 Task: Check the percentage active listings of central heat in the last 5 years.
Action: Mouse moved to (986, 231)
Screenshot: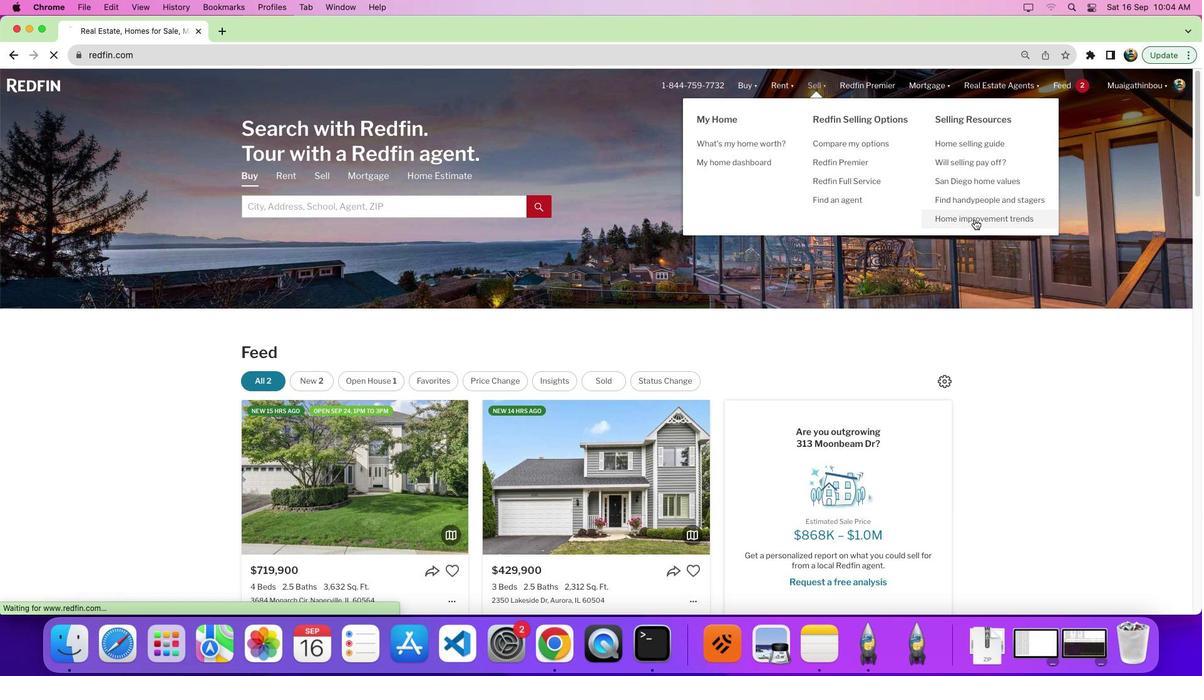 
Action: Mouse pressed left at (986, 231)
Screenshot: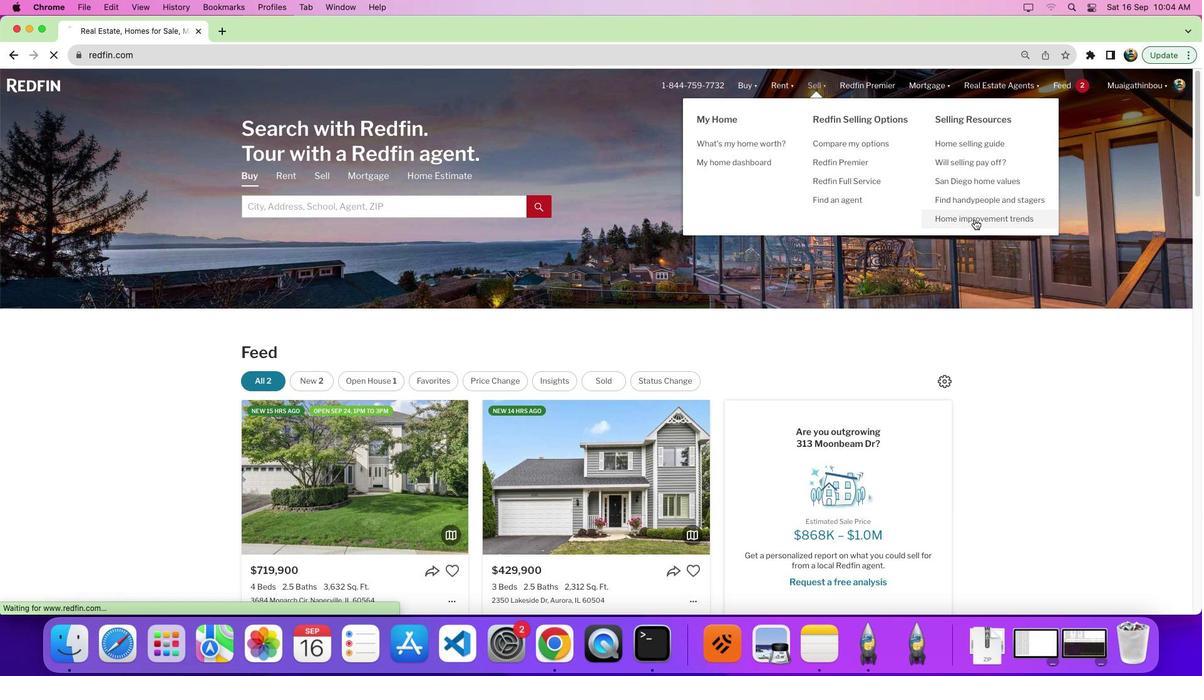 
Action: Mouse moved to (985, 230)
Screenshot: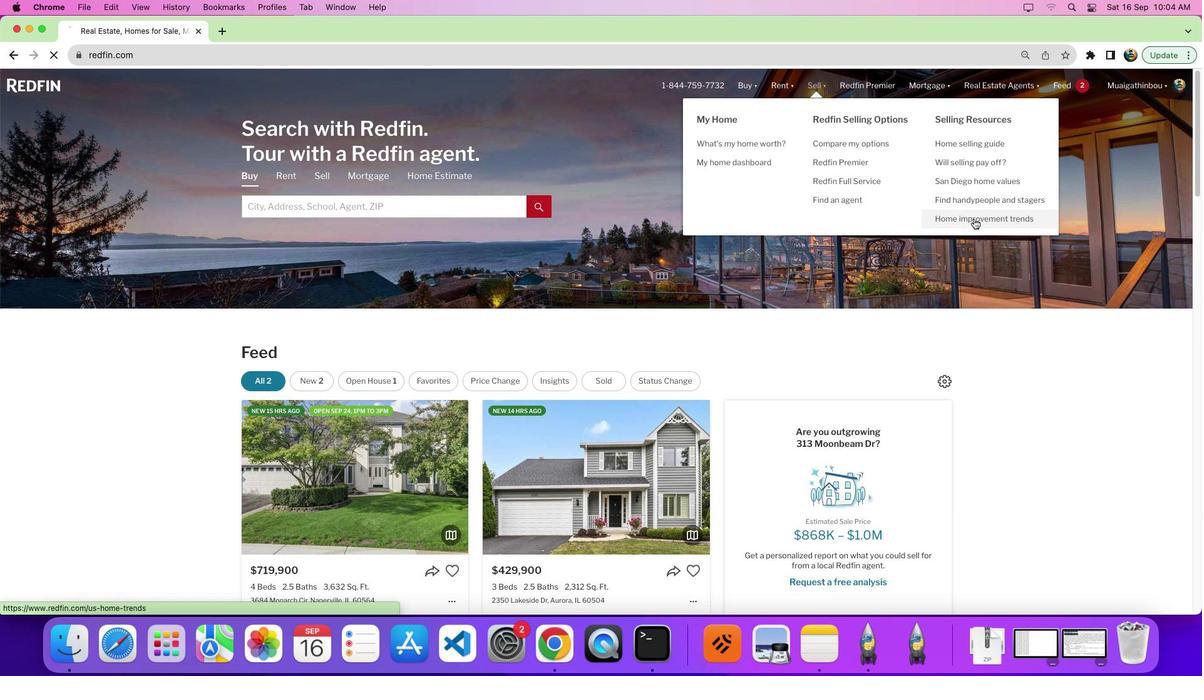
Action: Mouse pressed left at (985, 230)
Screenshot: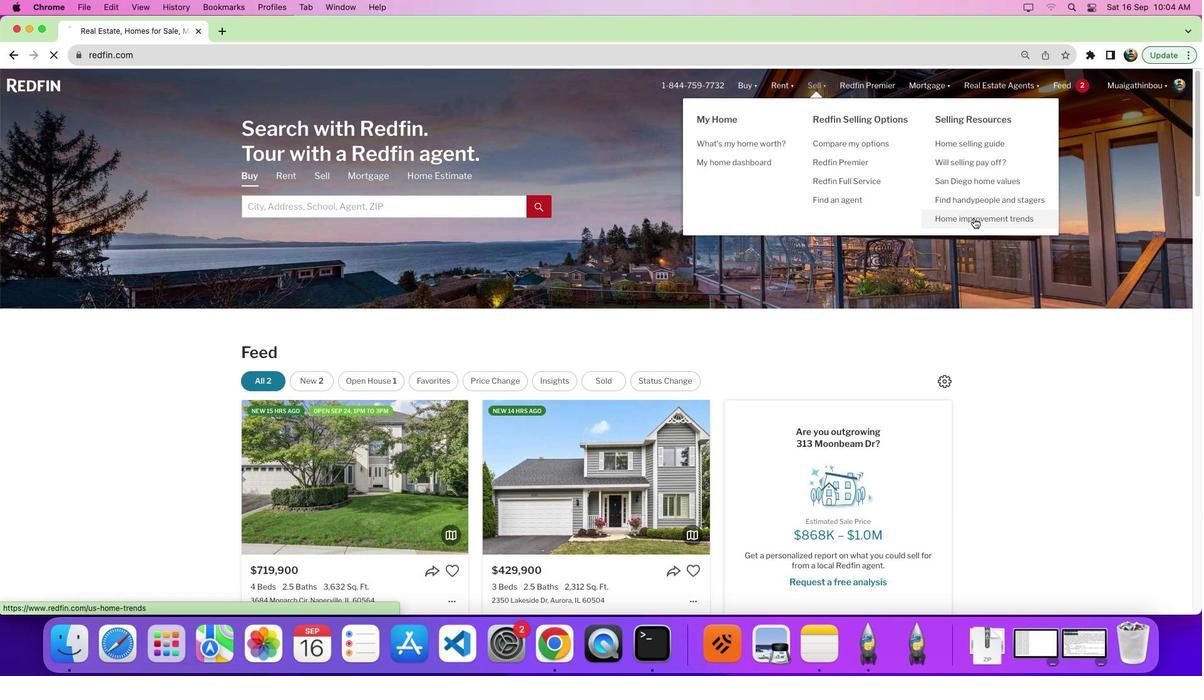 
Action: Mouse moved to (343, 253)
Screenshot: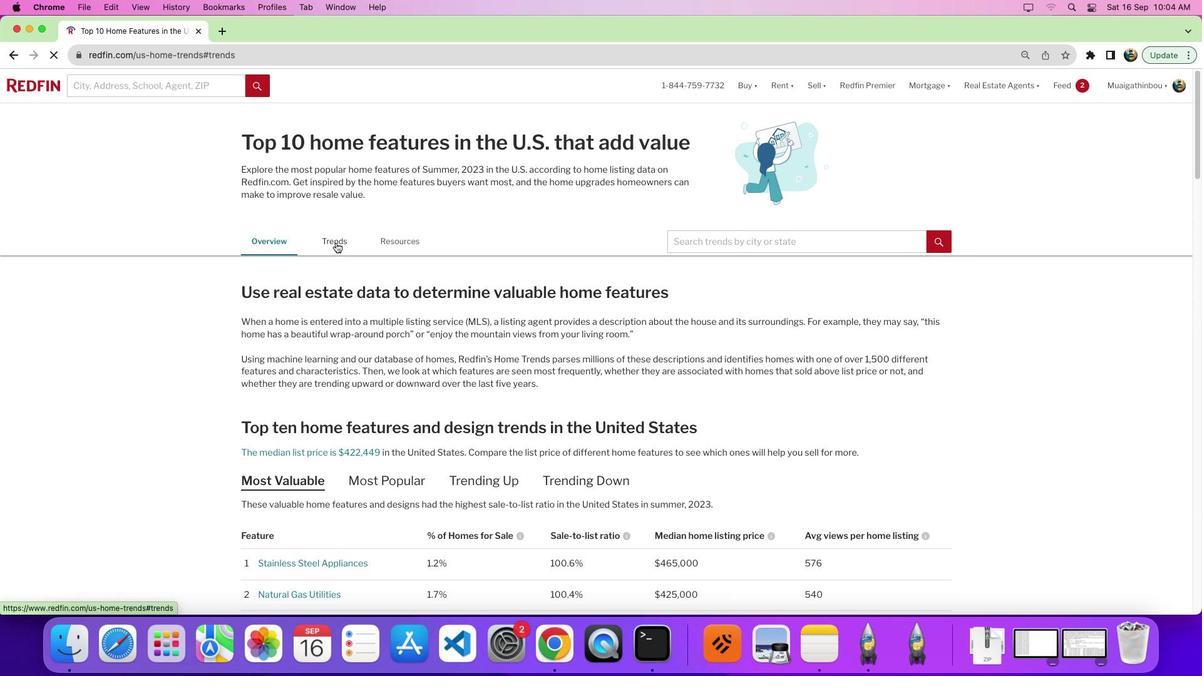 
Action: Mouse pressed left at (343, 253)
Screenshot: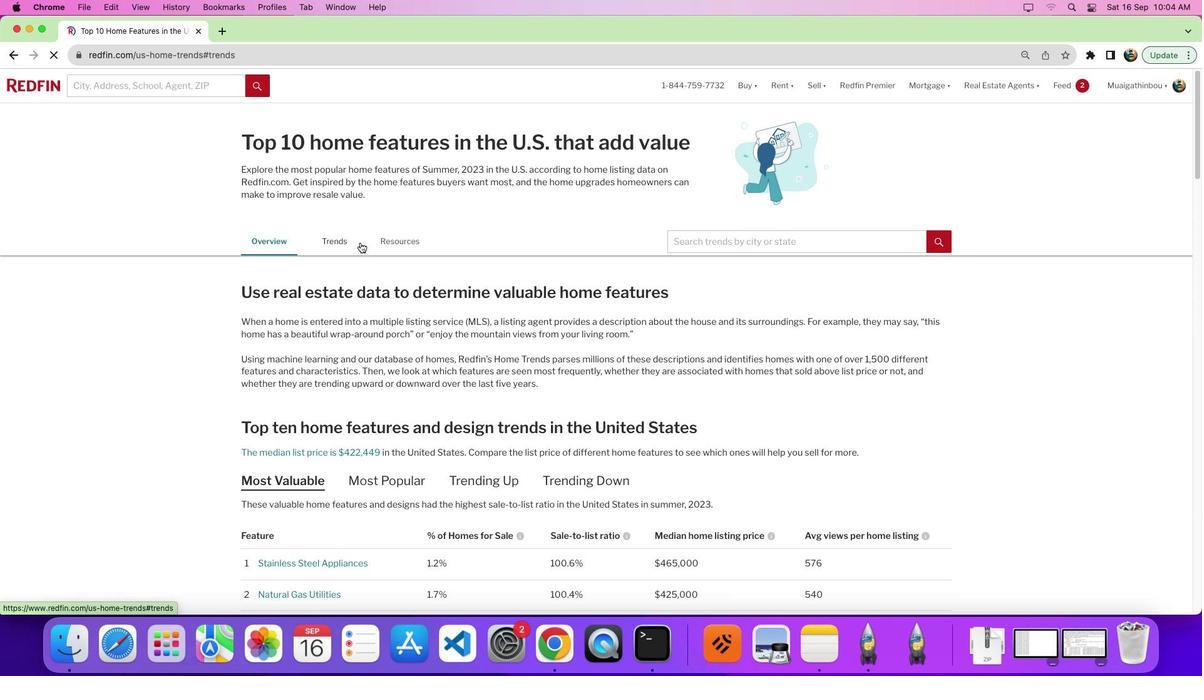 
Action: Mouse moved to (618, 288)
Screenshot: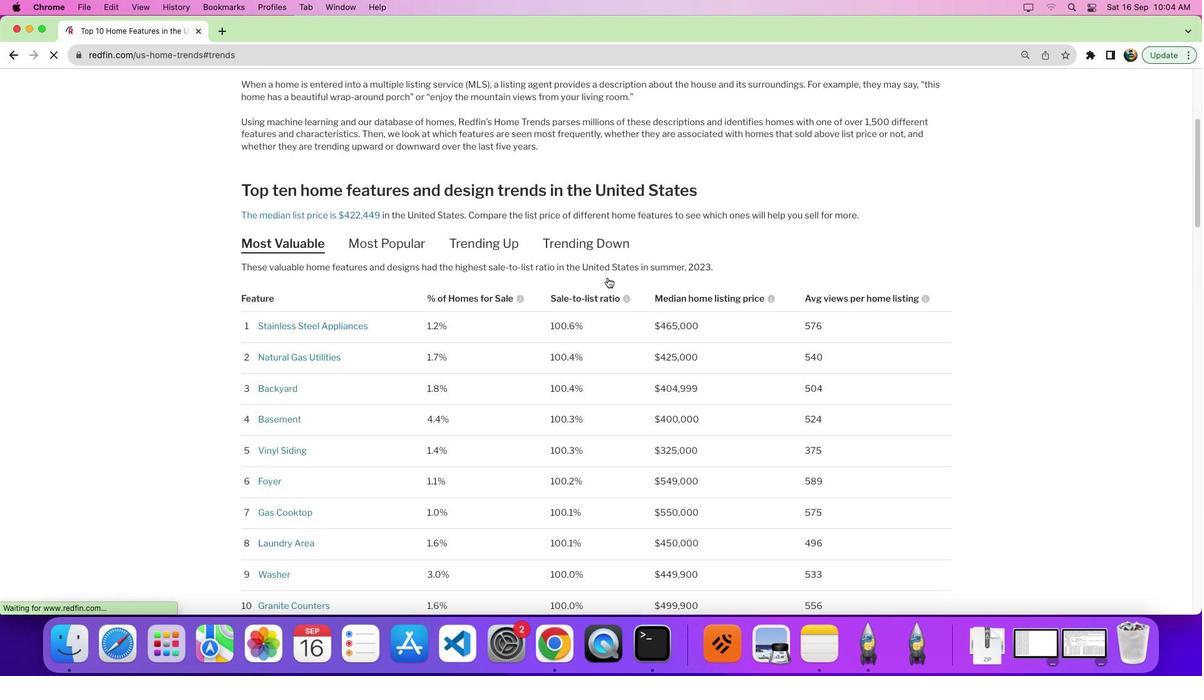 
Action: Mouse scrolled (618, 288) with delta (11, 10)
Screenshot: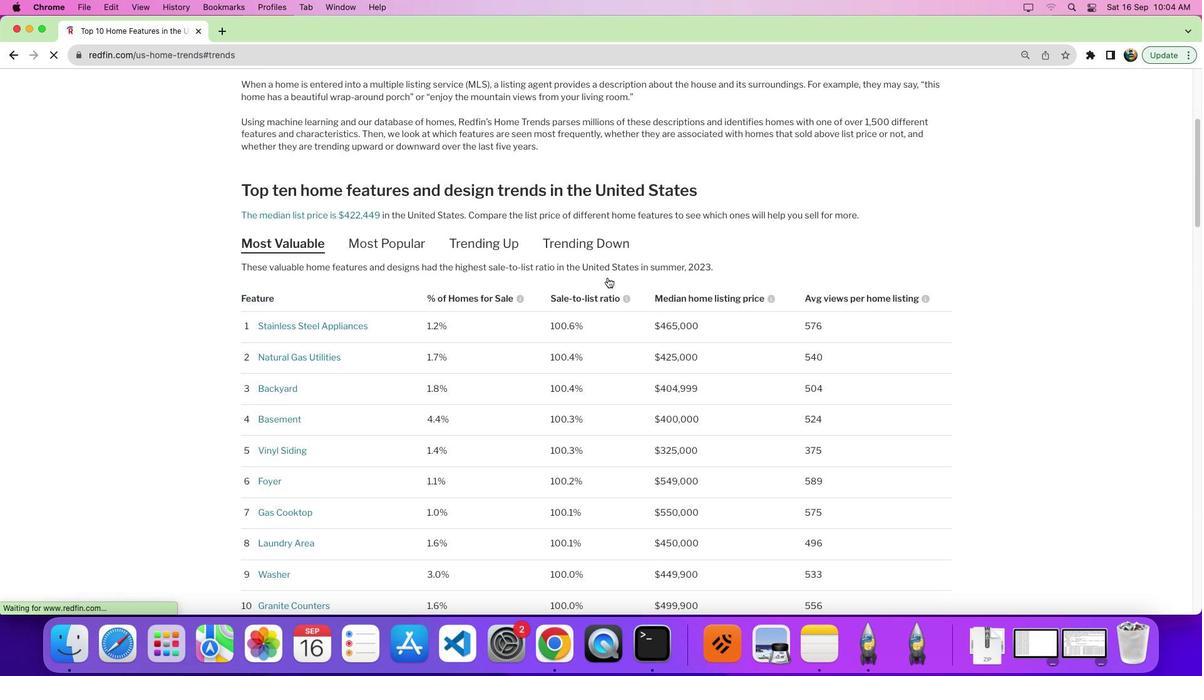 
Action: Mouse scrolled (618, 288) with delta (11, 10)
Screenshot: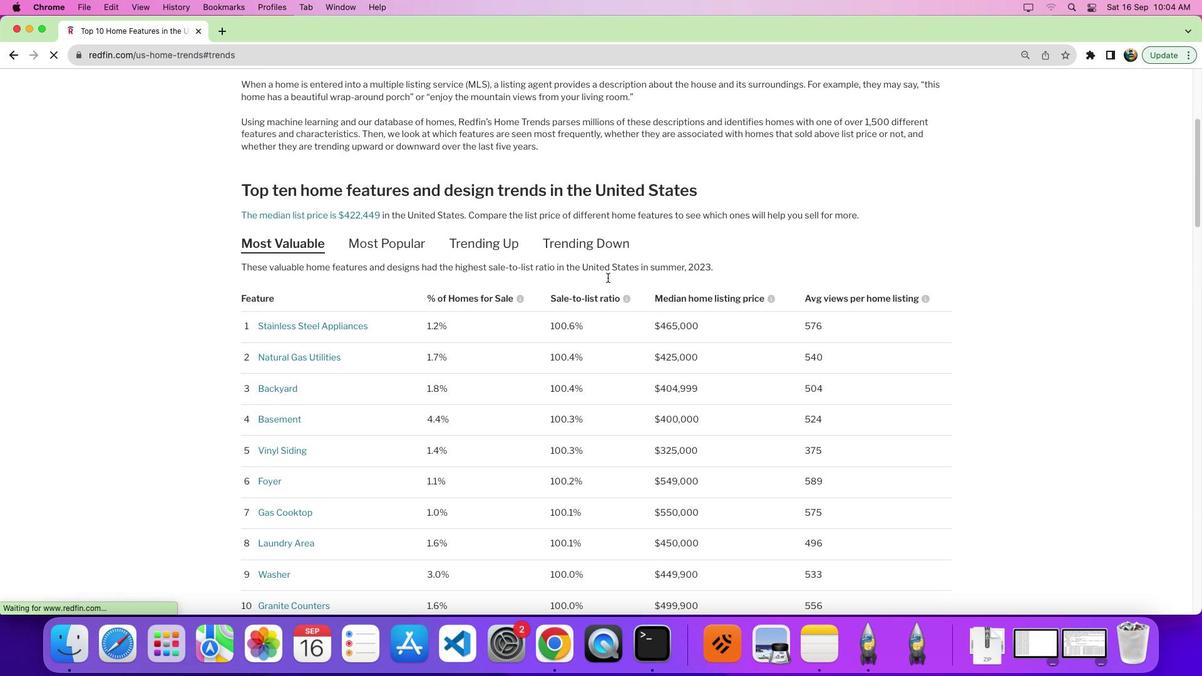 
Action: Mouse scrolled (618, 288) with delta (11, 6)
Screenshot: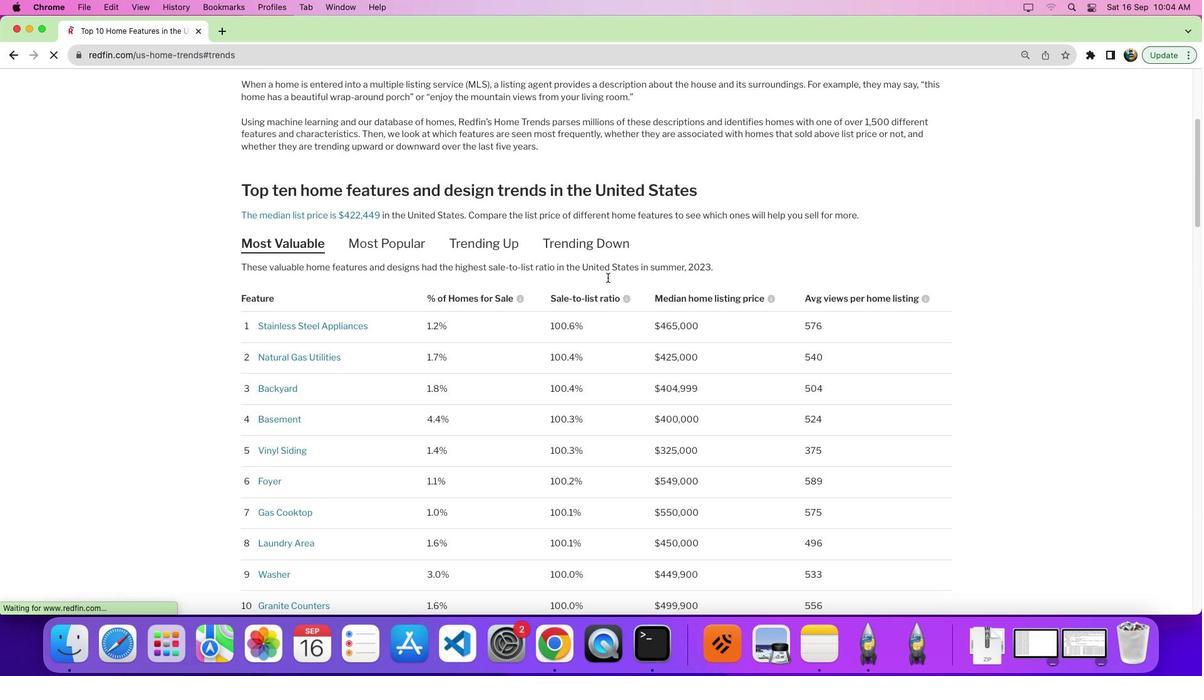 
Action: Mouse scrolled (618, 288) with delta (11, 10)
Screenshot: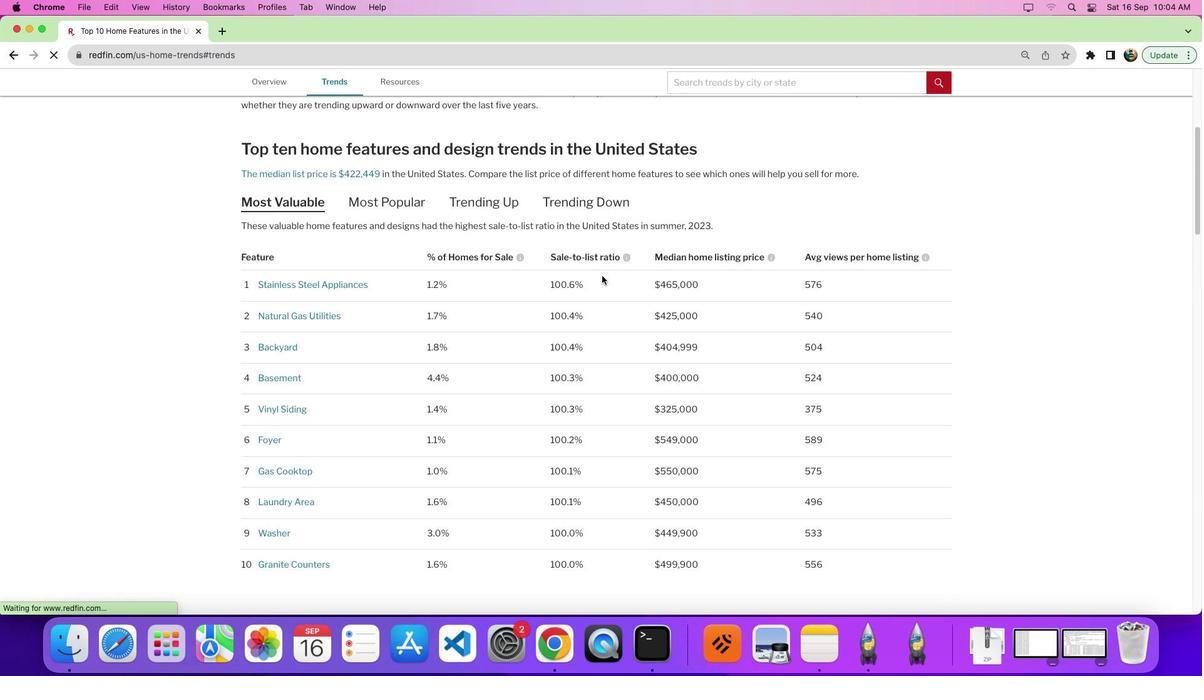 
Action: Mouse scrolled (618, 288) with delta (11, 10)
Screenshot: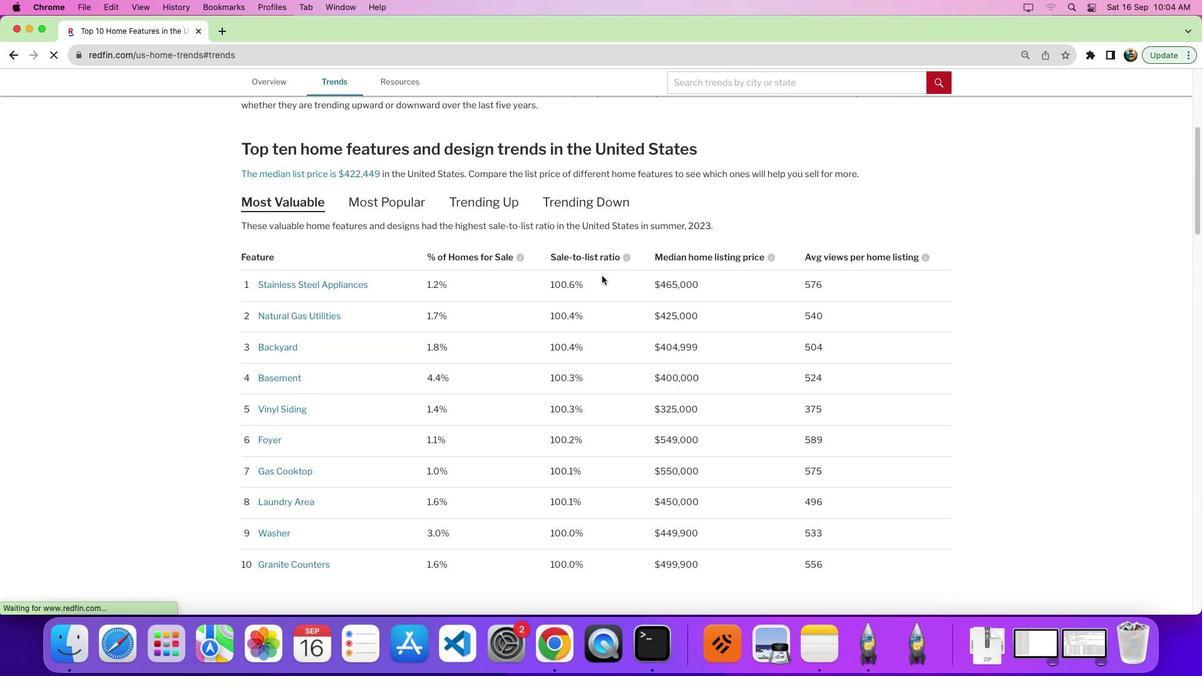 
Action: Mouse moved to (610, 283)
Screenshot: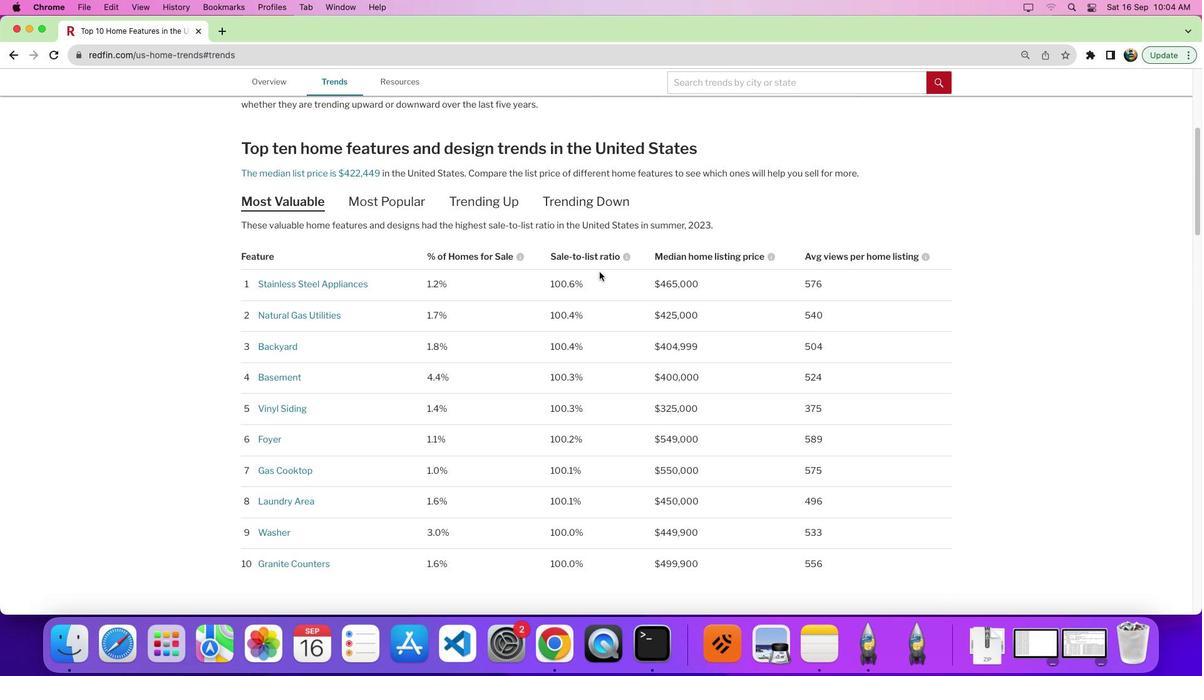 
Action: Mouse scrolled (610, 283) with delta (11, 10)
Screenshot: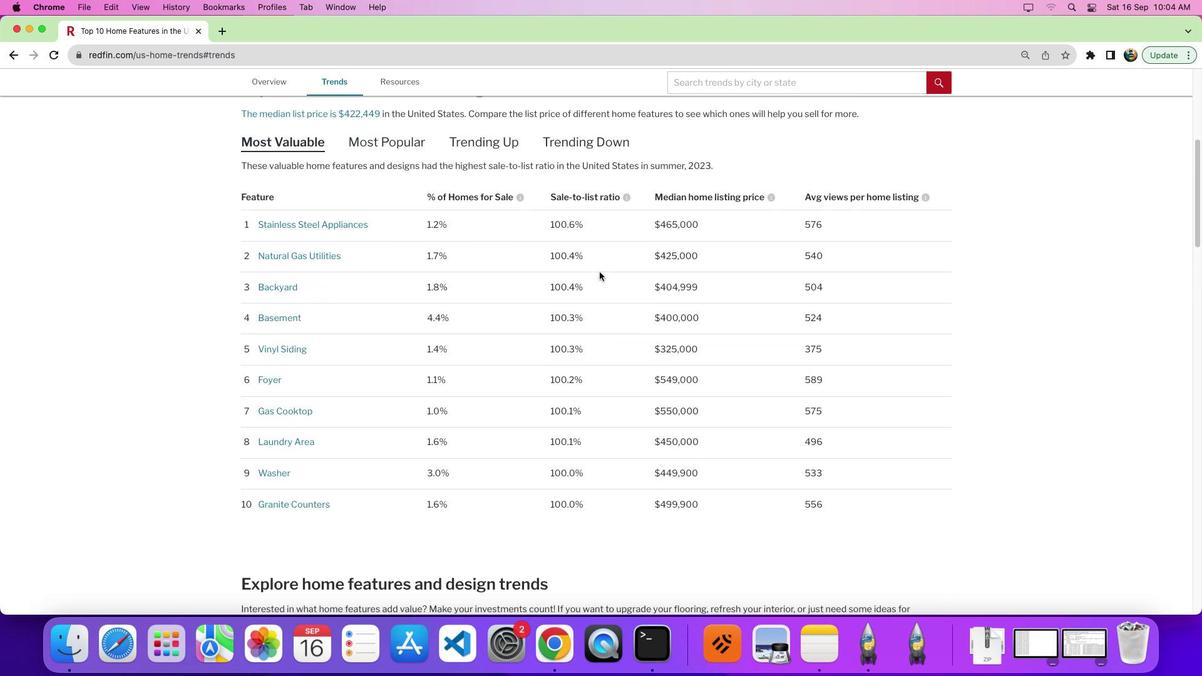 
Action: Mouse scrolled (610, 283) with delta (11, 10)
Screenshot: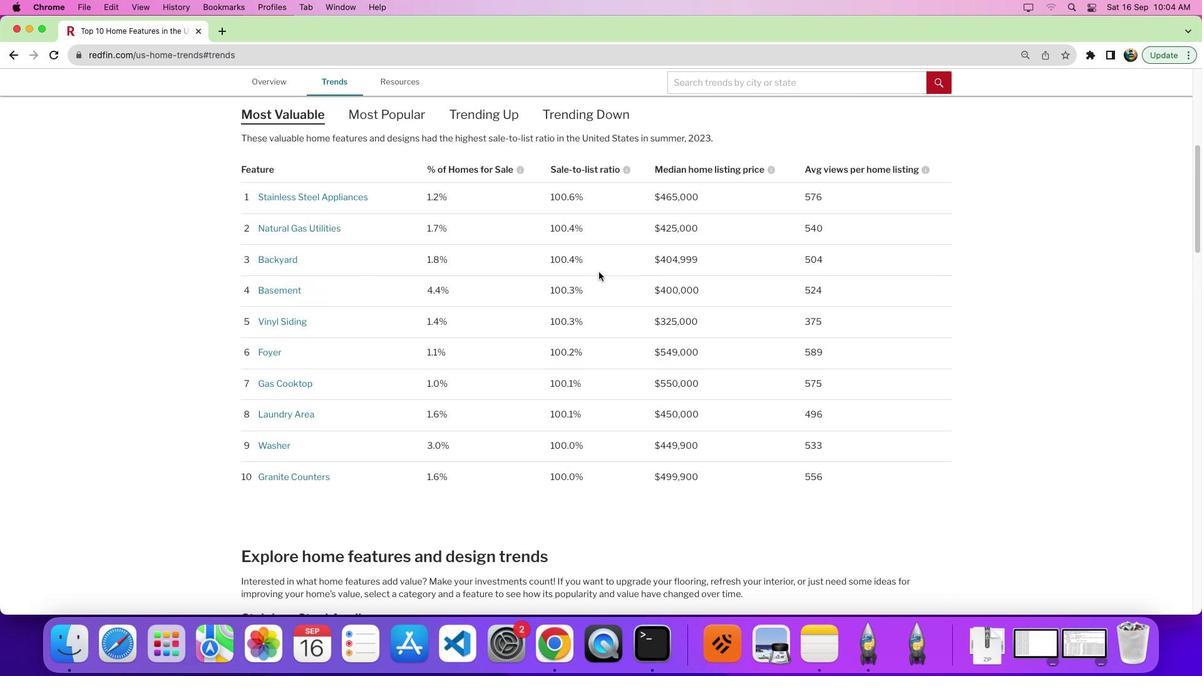 
Action: Mouse scrolled (610, 283) with delta (11, 10)
Screenshot: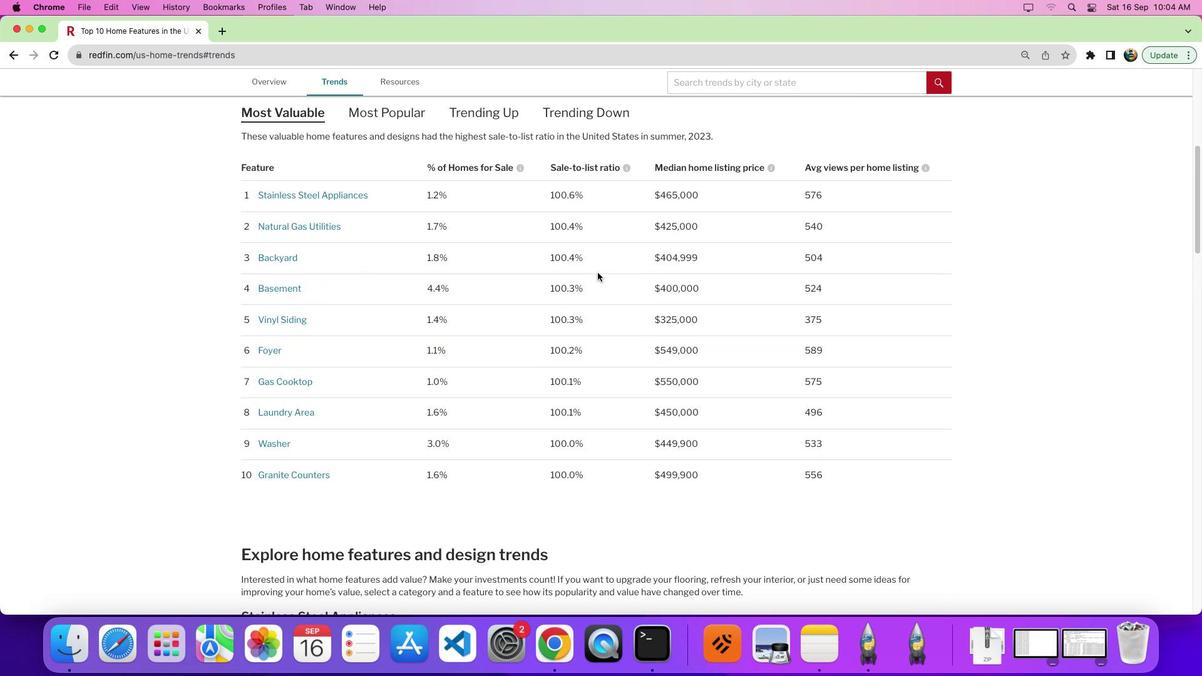 
Action: Mouse moved to (605, 286)
Screenshot: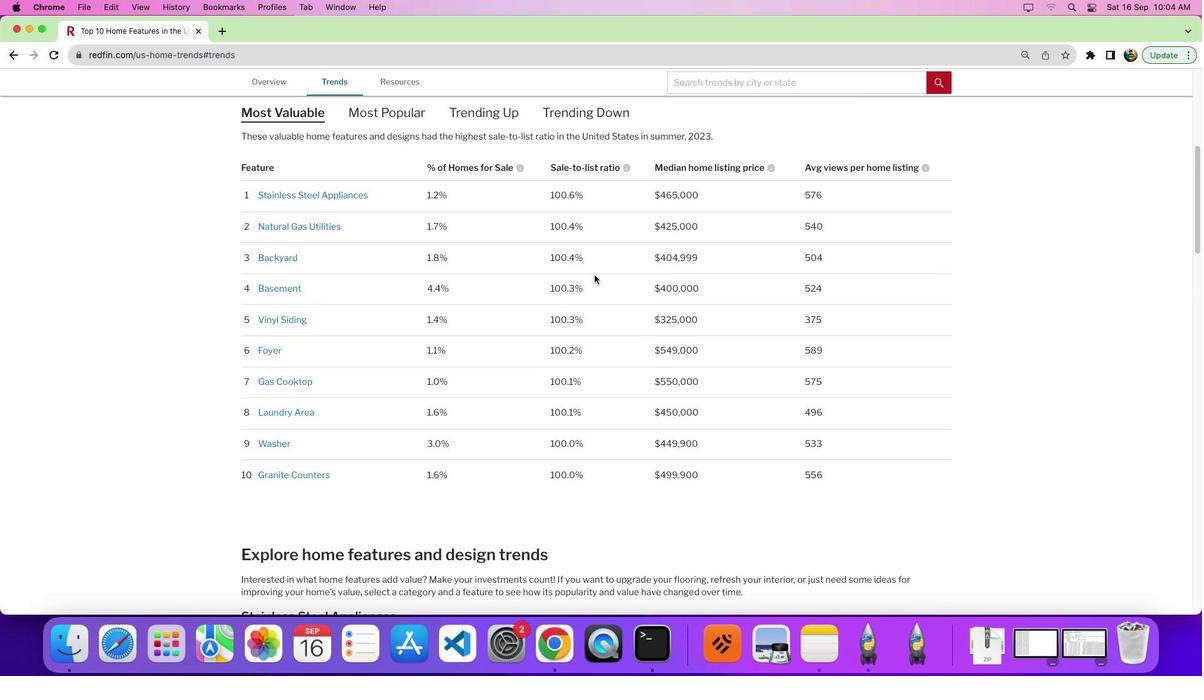 
Action: Mouse scrolled (605, 286) with delta (11, 10)
Screenshot: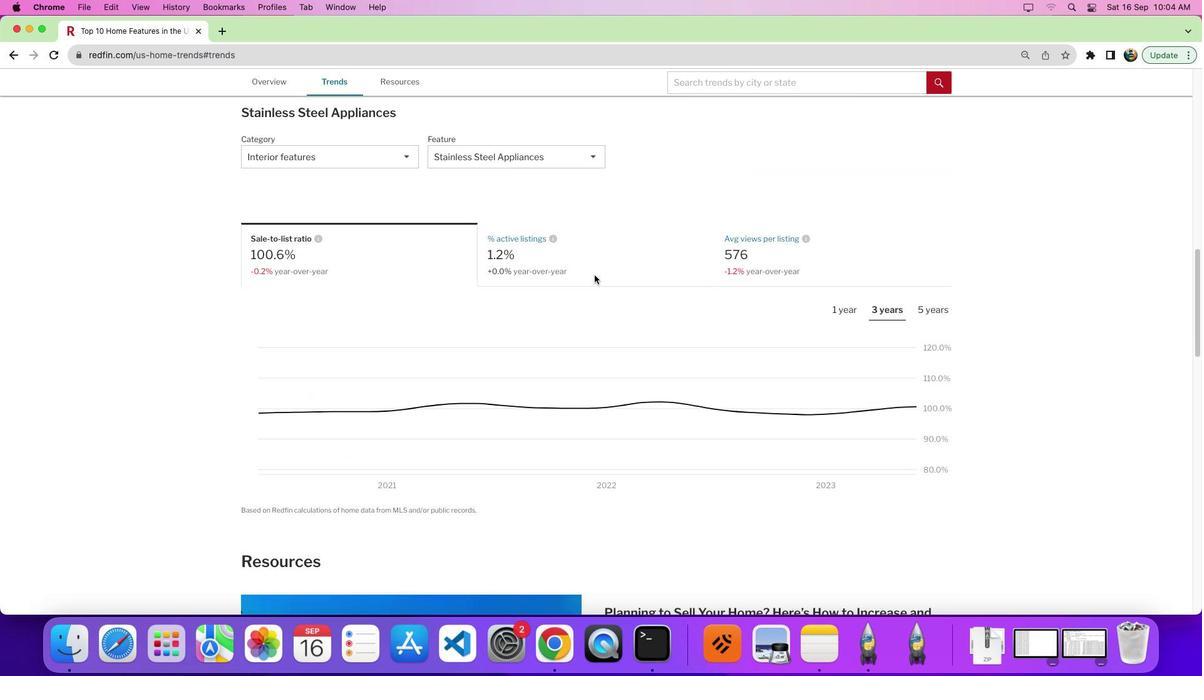 
Action: Mouse scrolled (605, 286) with delta (11, 10)
Screenshot: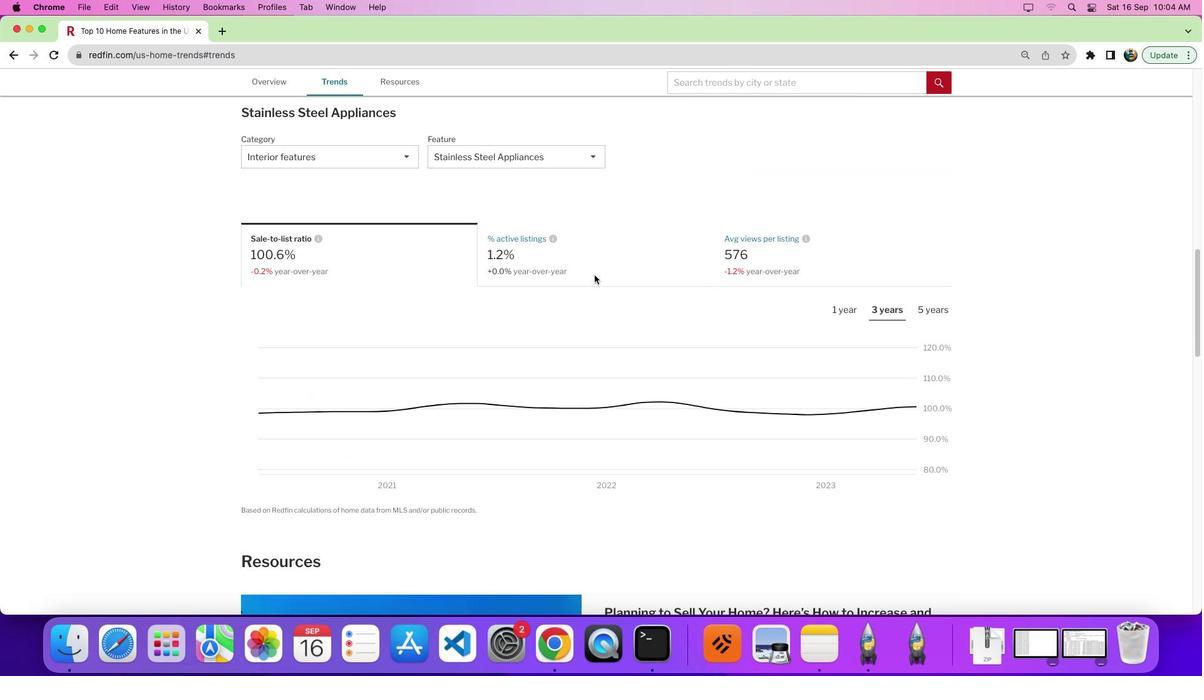 
Action: Mouse scrolled (605, 286) with delta (11, 6)
Screenshot: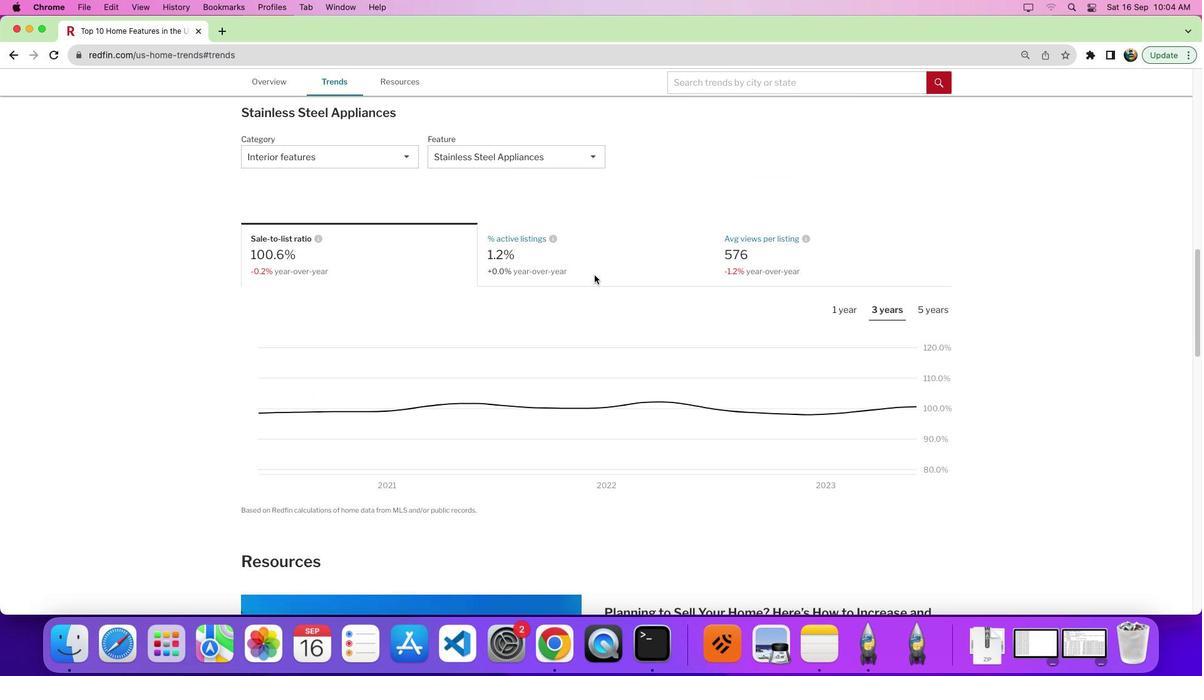 
Action: Mouse scrolled (605, 286) with delta (11, 5)
Screenshot: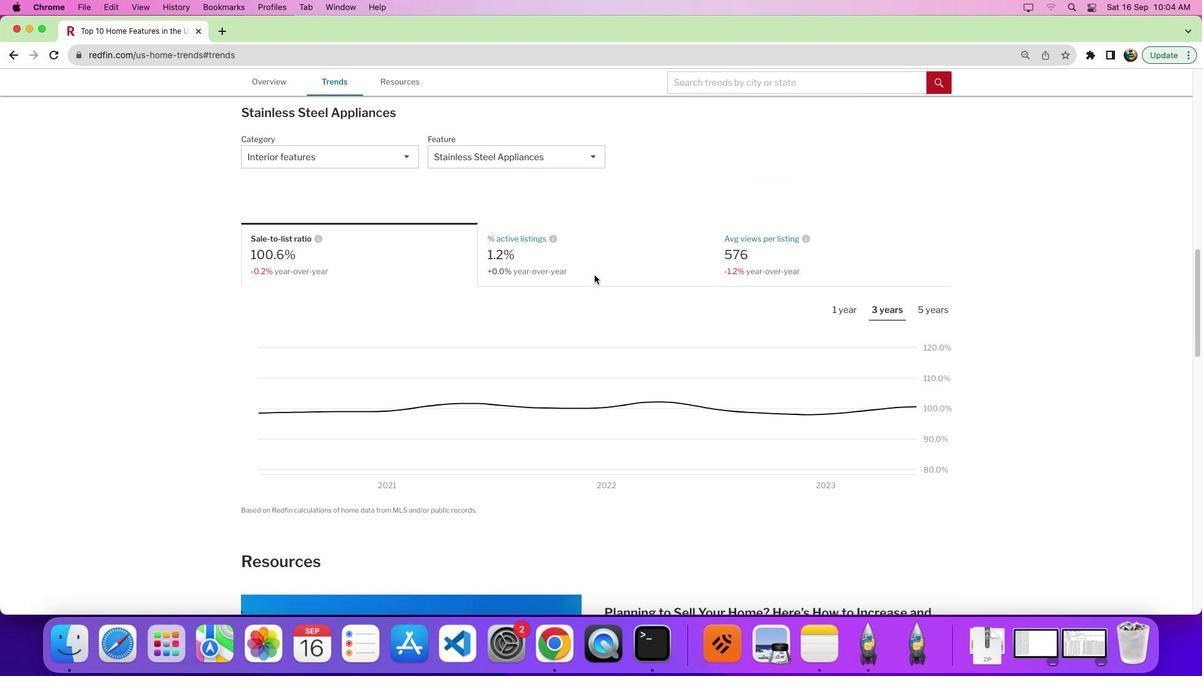 
Action: Mouse scrolled (605, 286) with delta (11, 10)
Screenshot: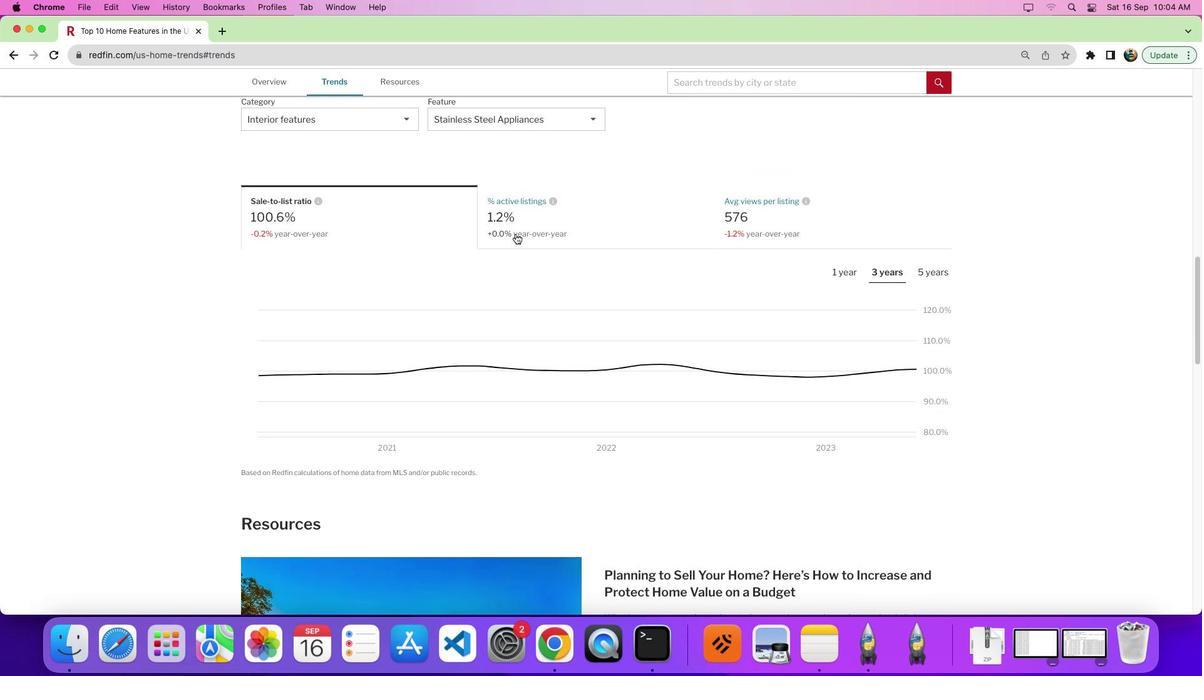 
Action: Mouse scrolled (605, 286) with delta (11, 10)
Screenshot: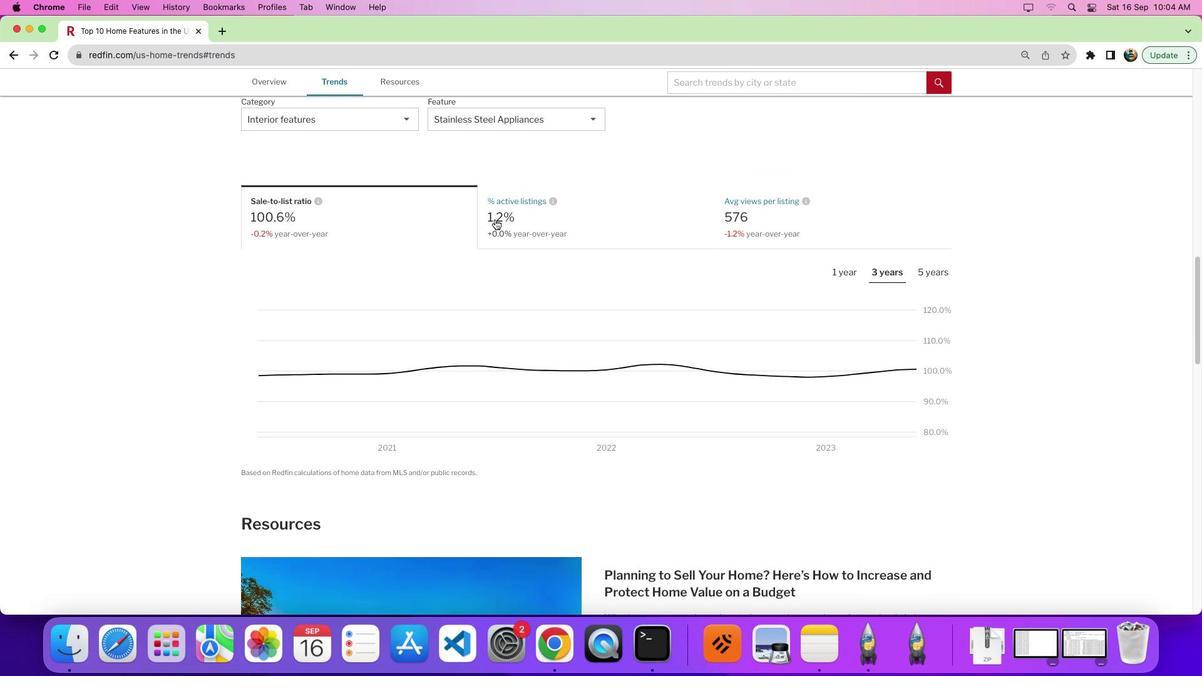 
Action: Mouse moved to (468, 137)
Screenshot: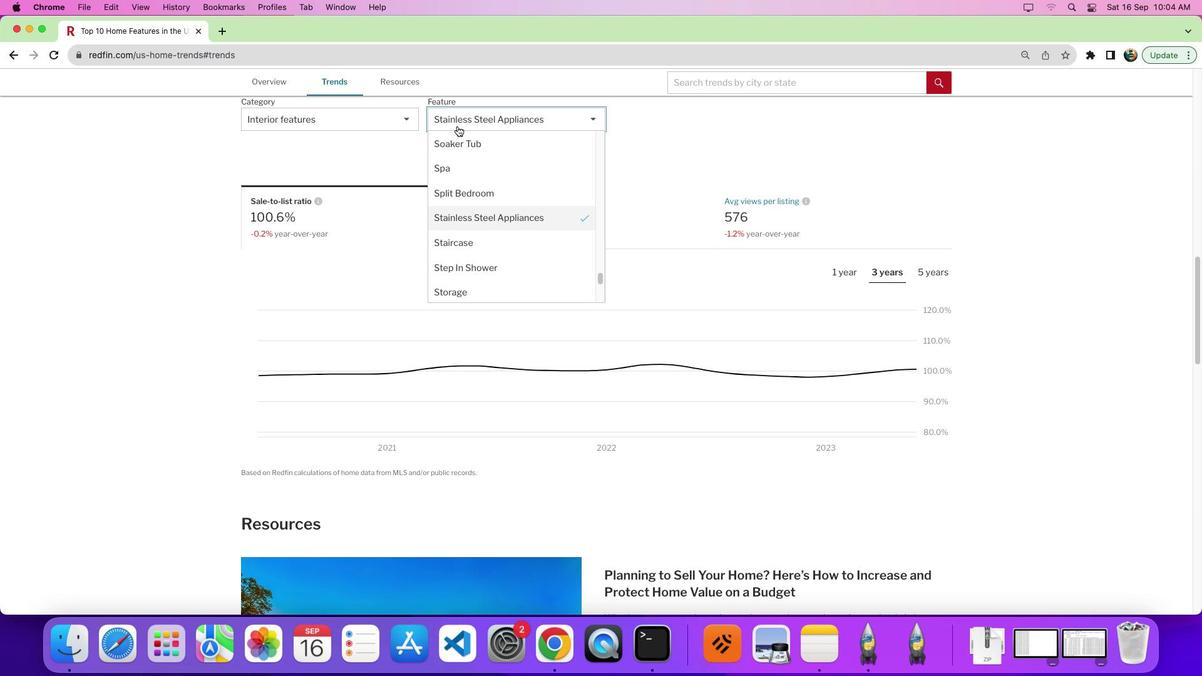
Action: Mouse pressed left at (468, 137)
Screenshot: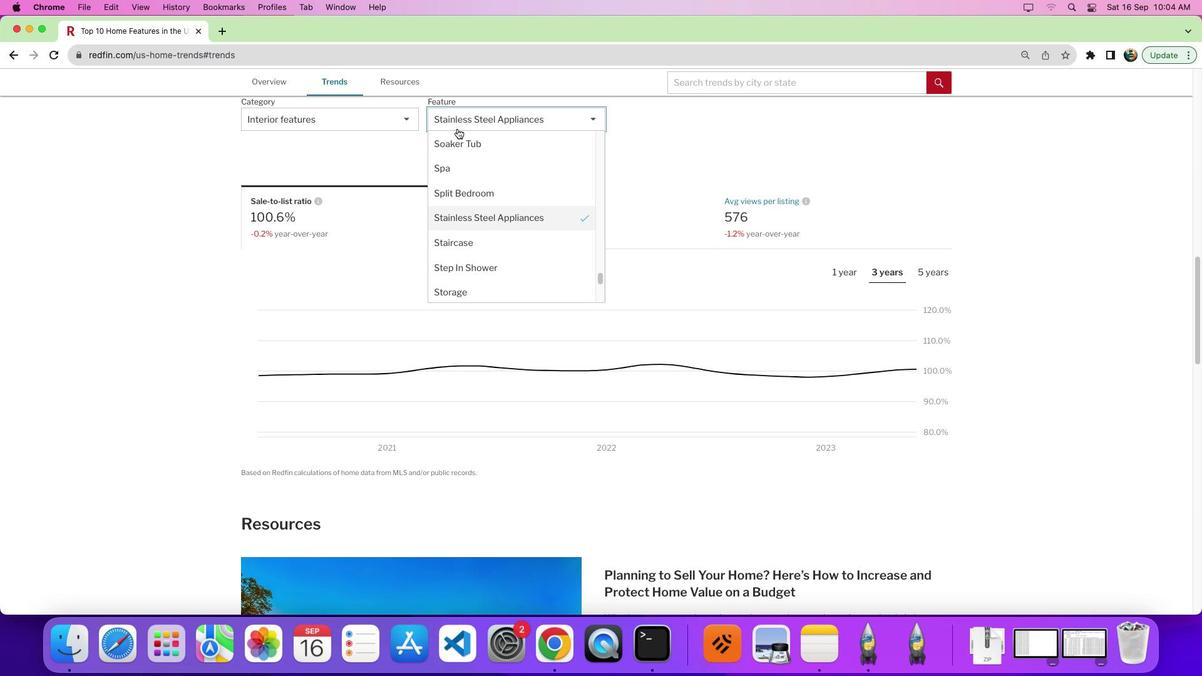 
Action: Mouse moved to (524, 233)
Screenshot: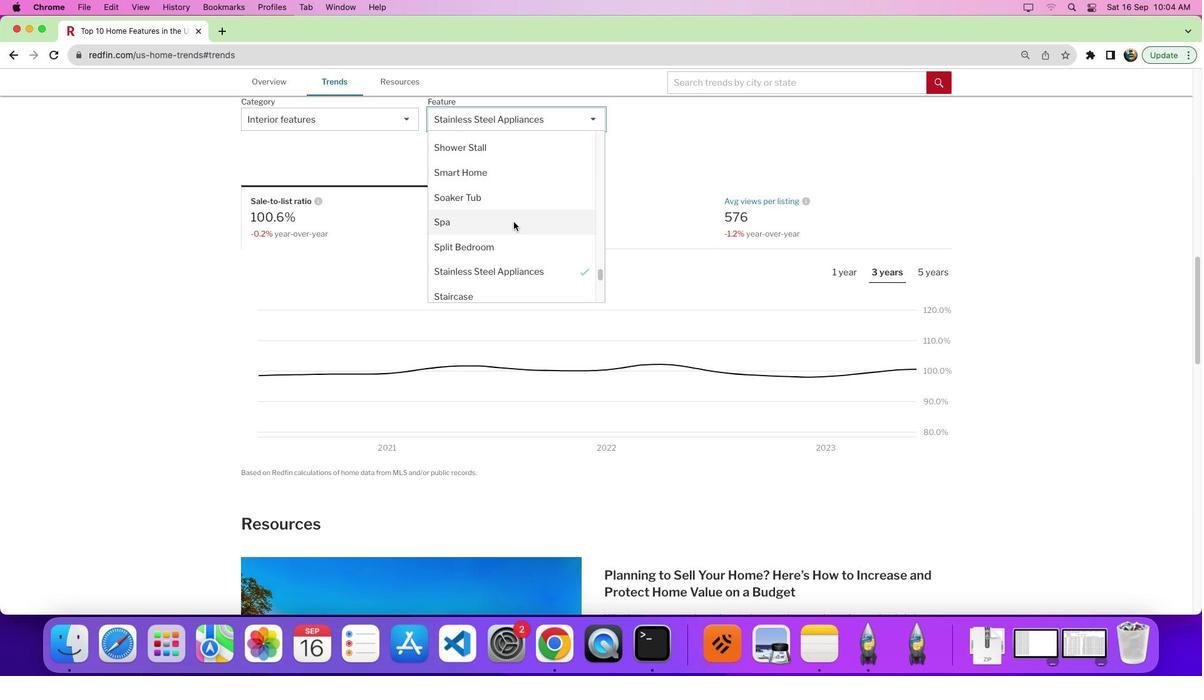 
Action: Mouse scrolled (524, 233) with delta (11, 11)
Screenshot: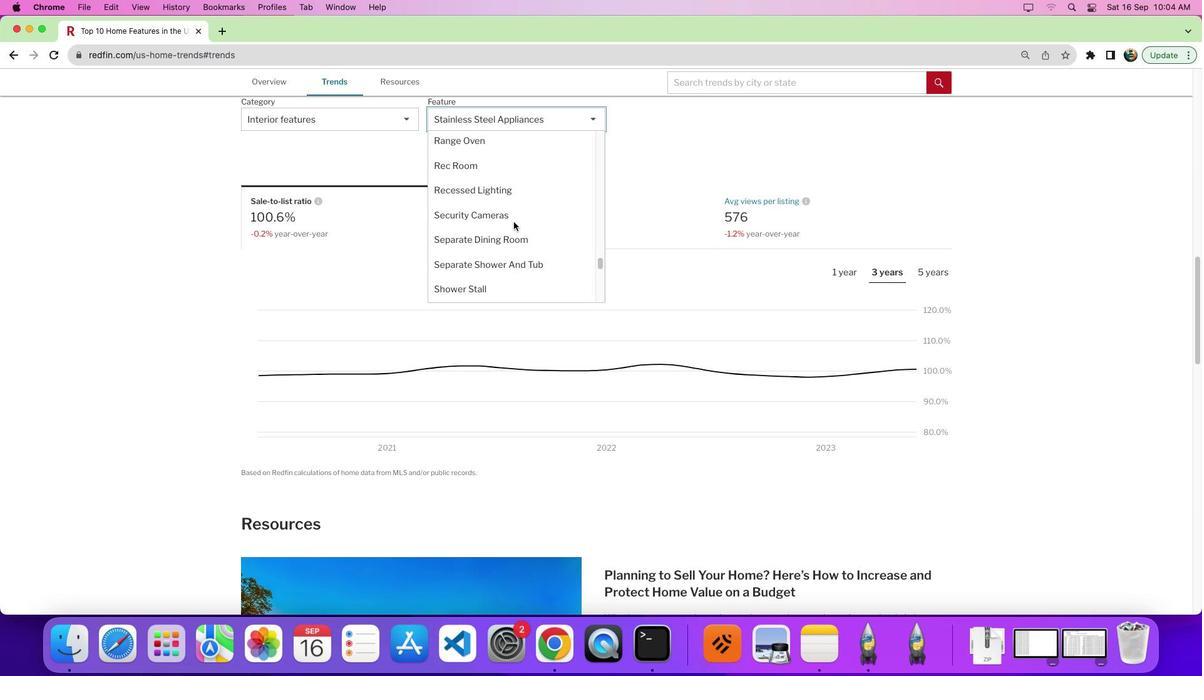 
Action: Mouse moved to (524, 233)
Screenshot: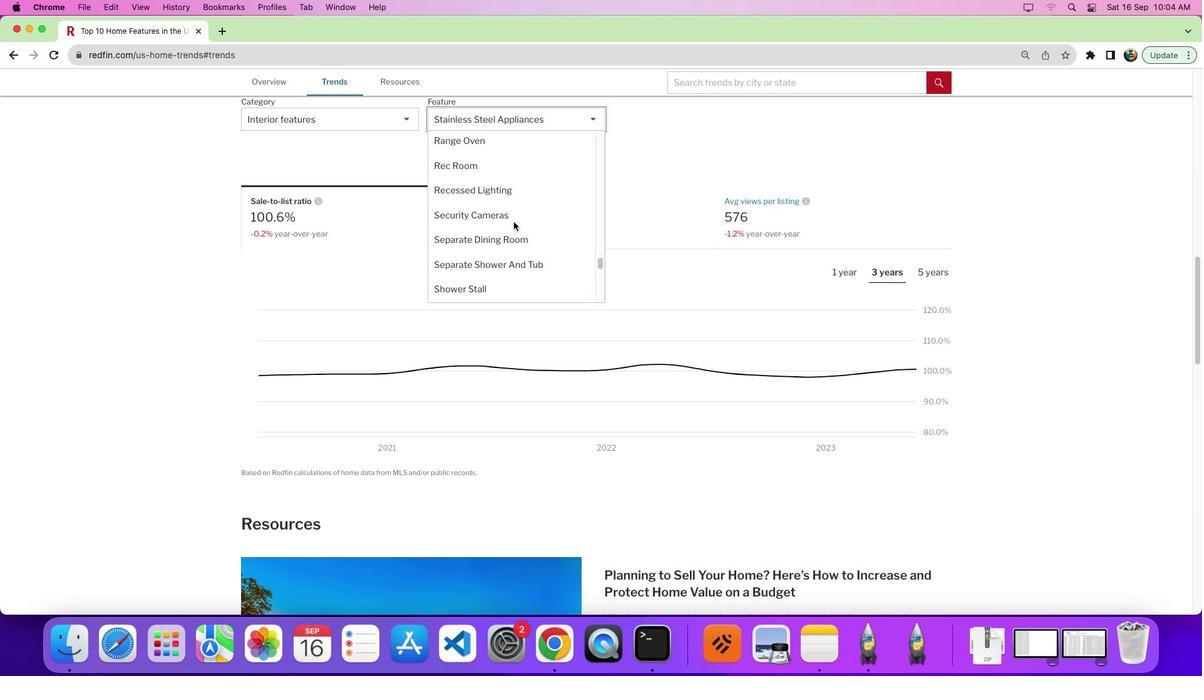 
Action: Mouse scrolled (524, 233) with delta (11, 11)
Screenshot: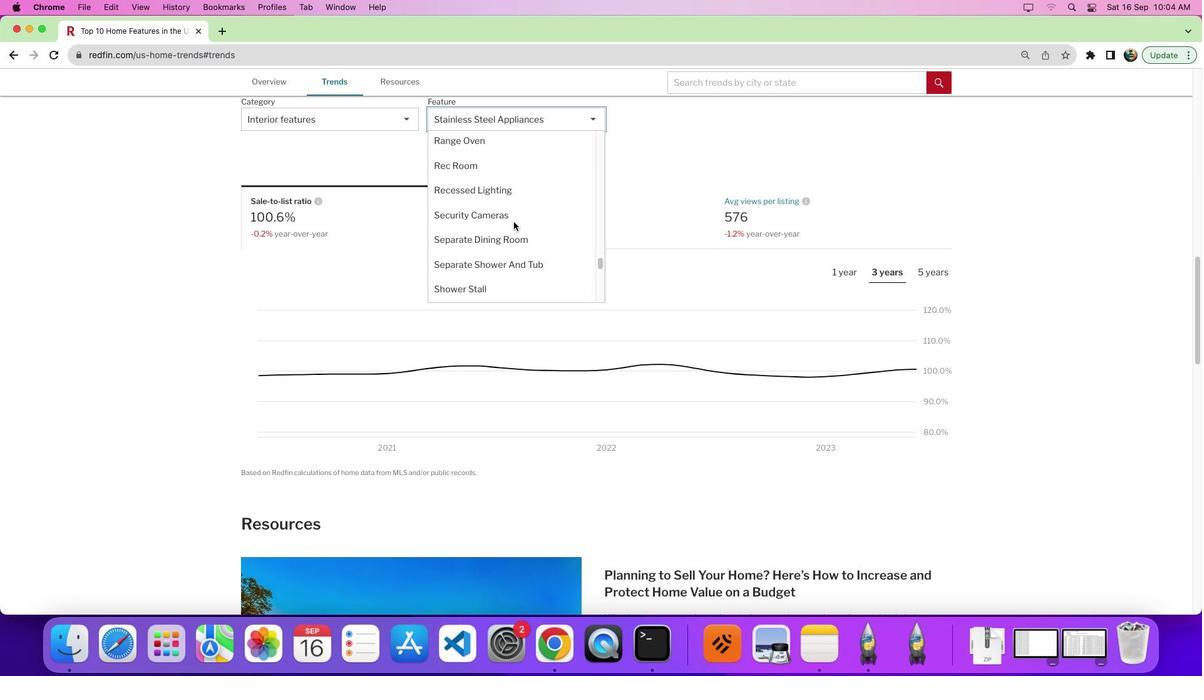 
Action: Mouse scrolled (524, 233) with delta (11, 13)
Screenshot: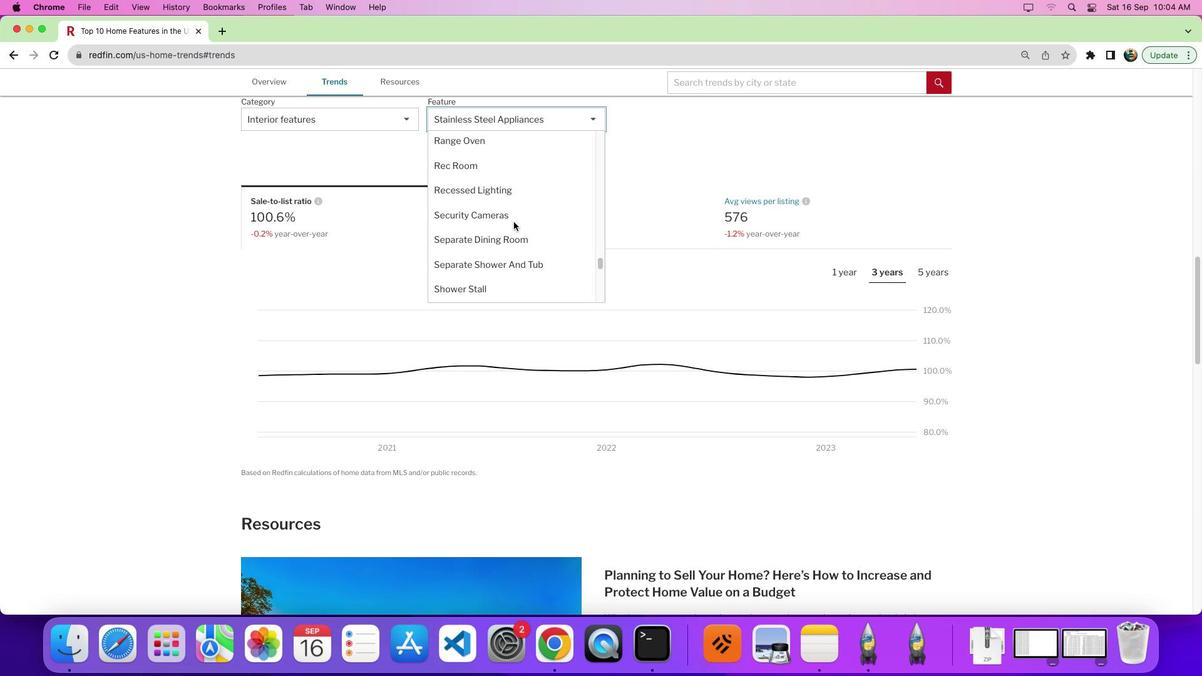 
Action: Mouse scrolled (524, 233) with delta (11, 11)
Screenshot: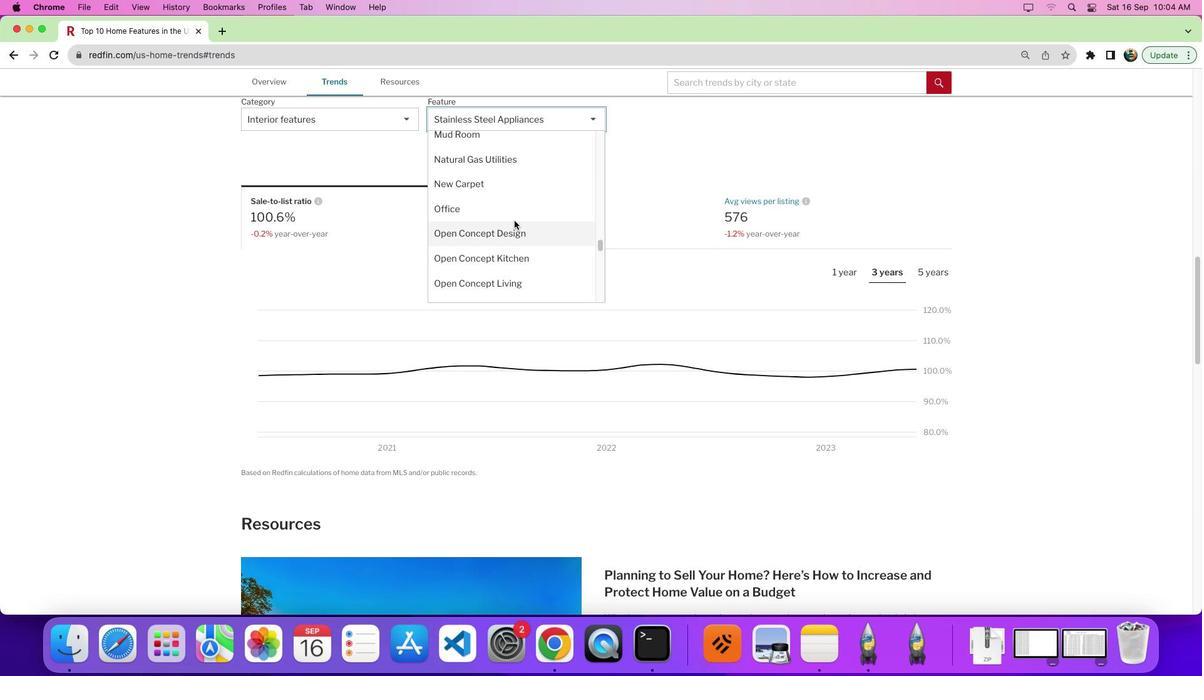 
Action: Mouse scrolled (524, 233) with delta (11, 11)
Screenshot: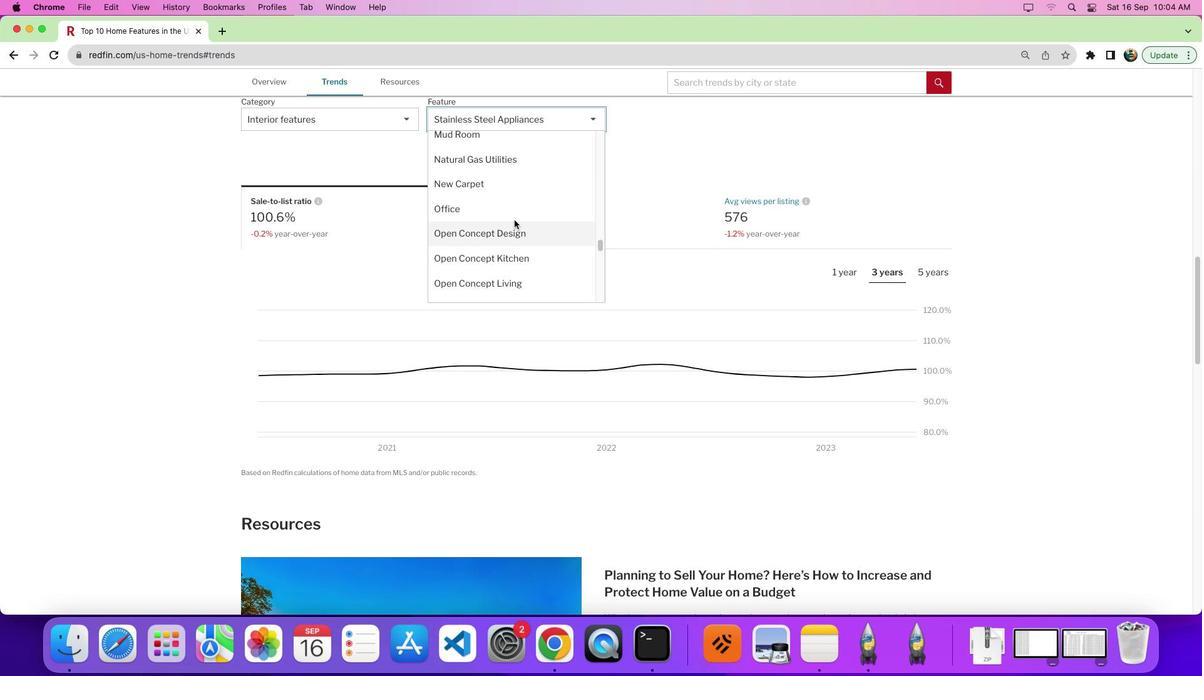 
Action: Mouse scrolled (524, 233) with delta (11, 15)
Screenshot: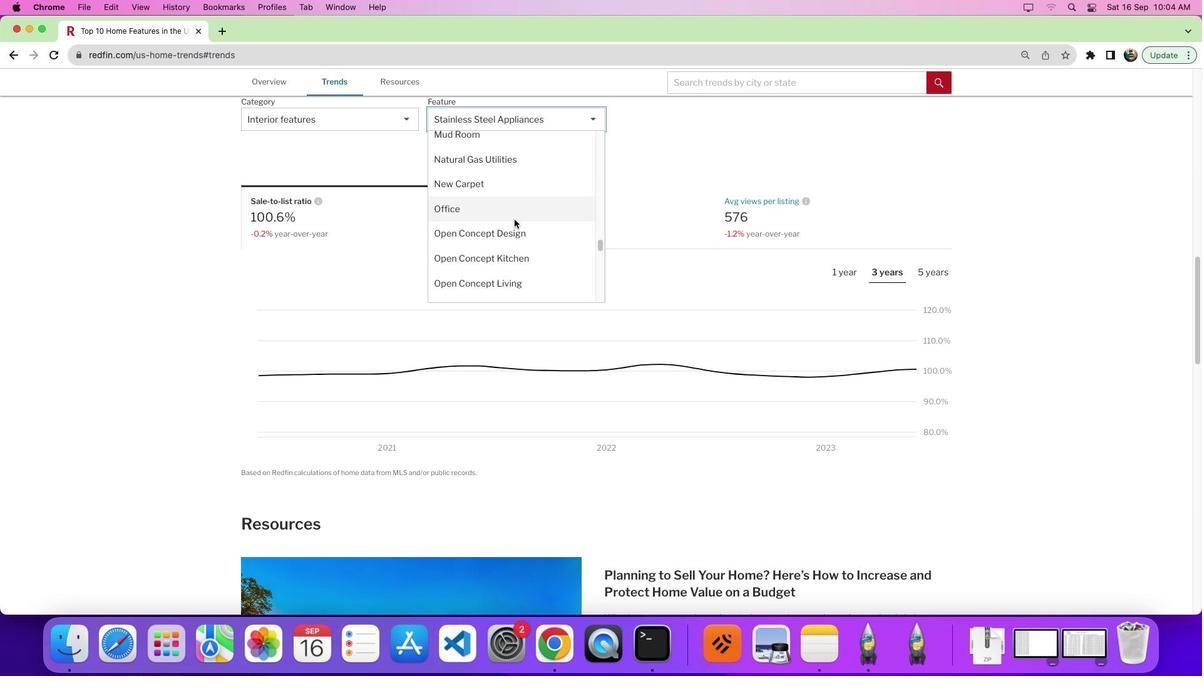 
Action: Mouse moved to (525, 231)
Screenshot: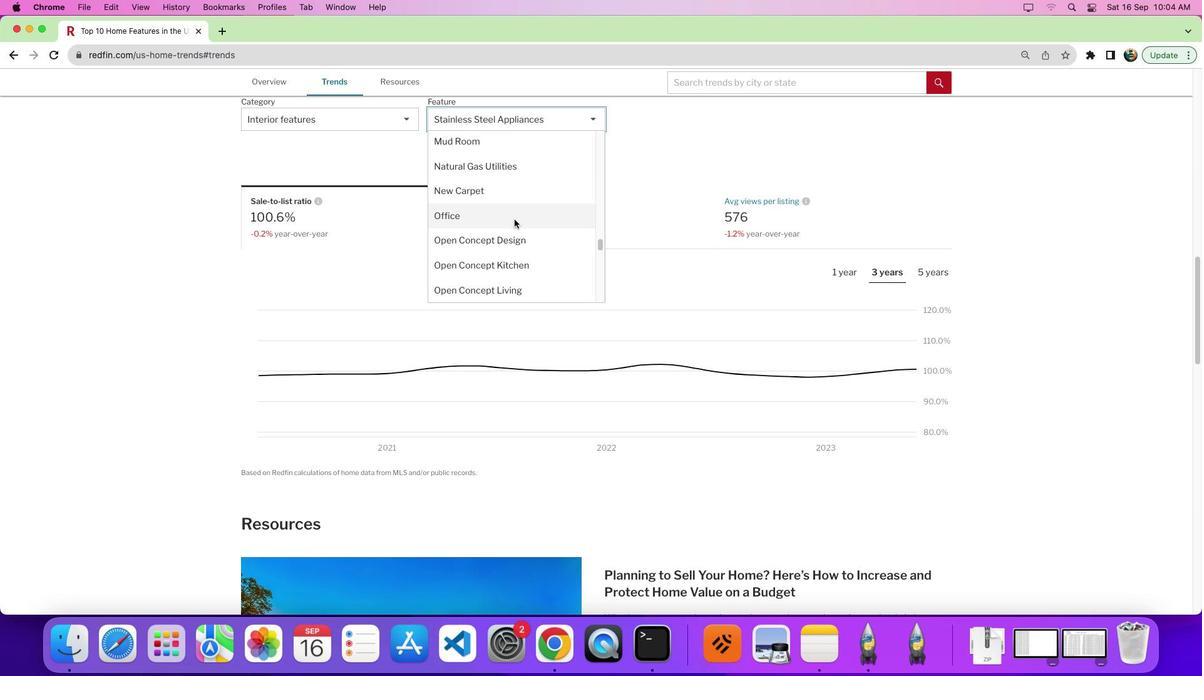 
Action: Mouse scrolled (525, 231) with delta (11, 11)
Screenshot: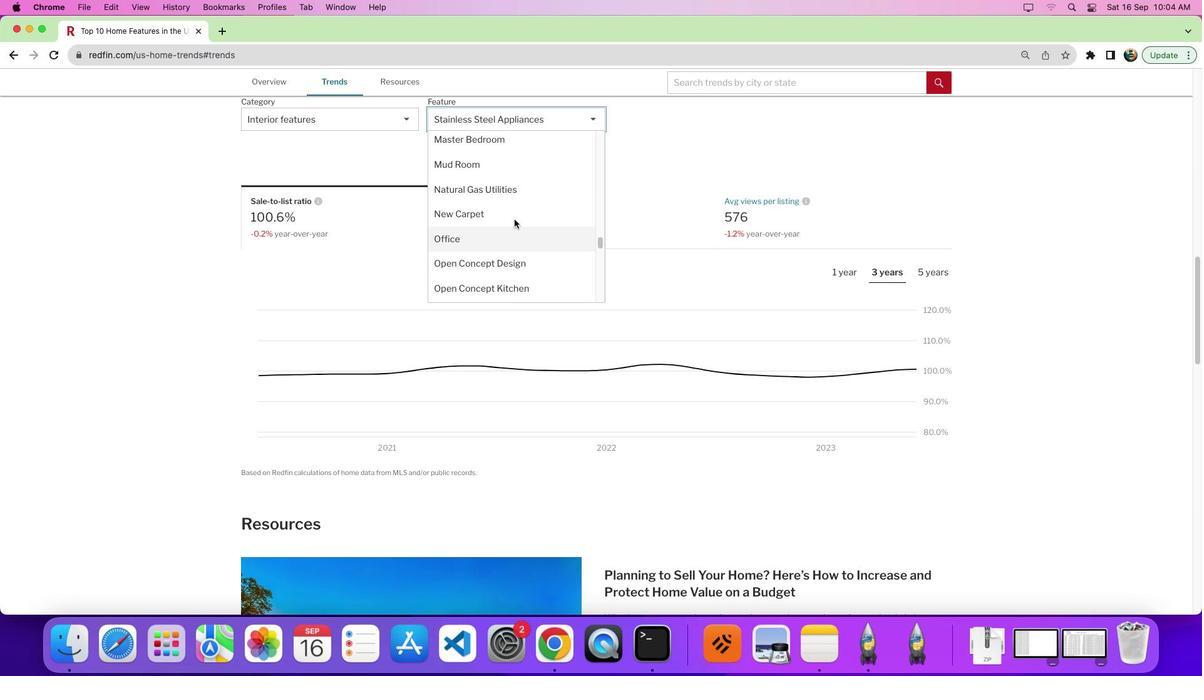 
Action: Mouse scrolled (525, 231) with delta (11, 11)
Screenshot: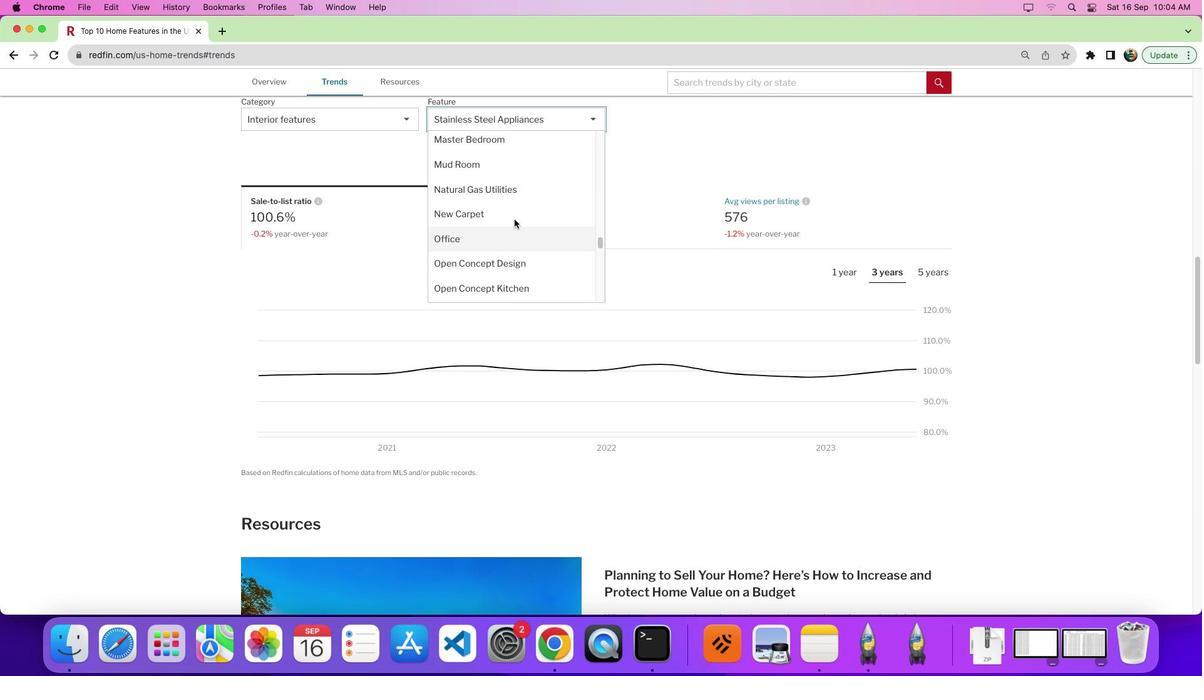 
Action: Mouse scrolled (525, 231) with delta (11, 11)
Screenshot: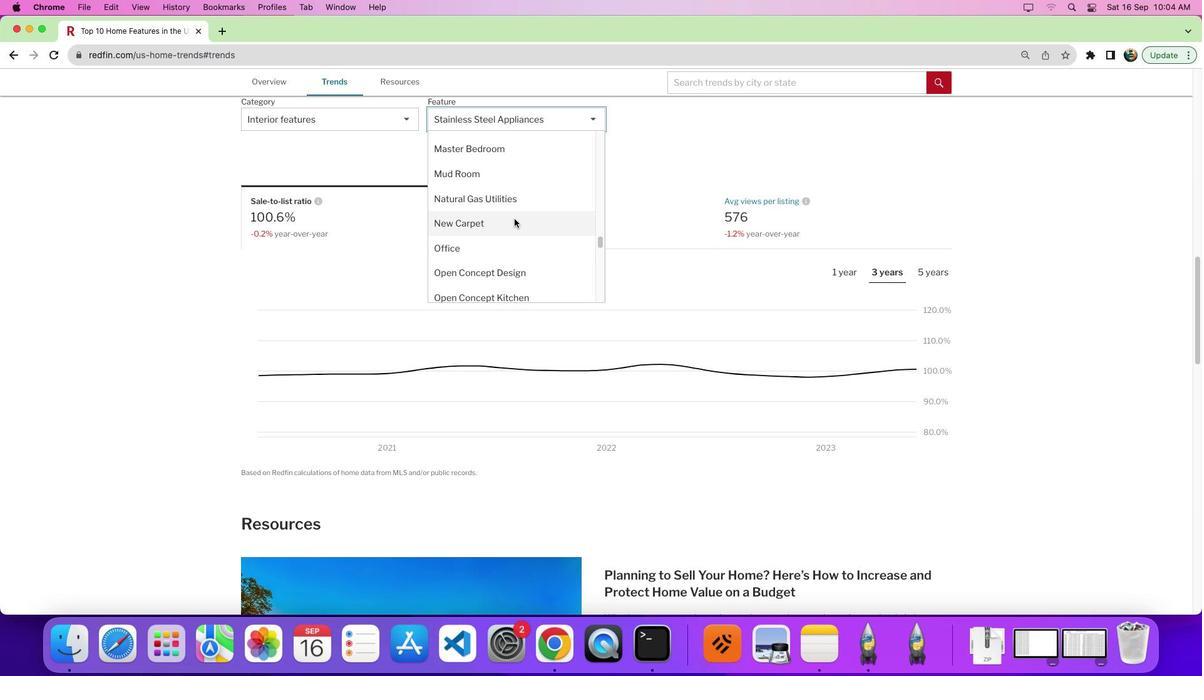 
Action: Mouse scrolled (525, 231) with delta (11, 11)
Screenshot: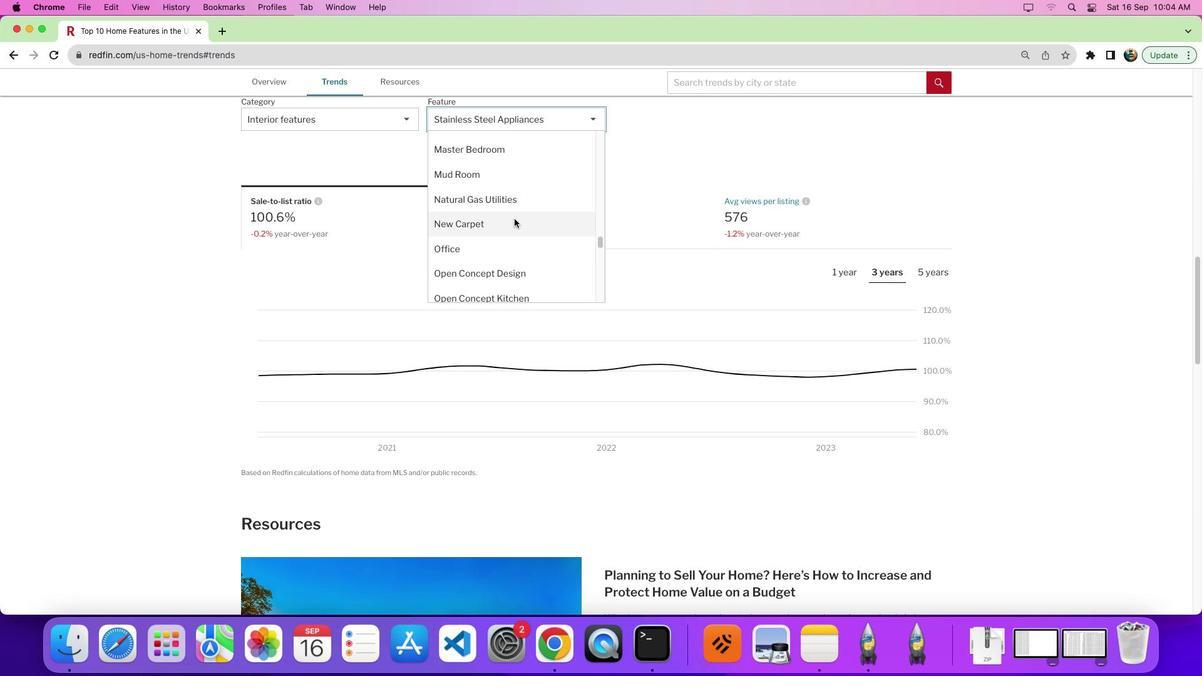 
Action: Mouse moved to (525, 230)
Screenshot: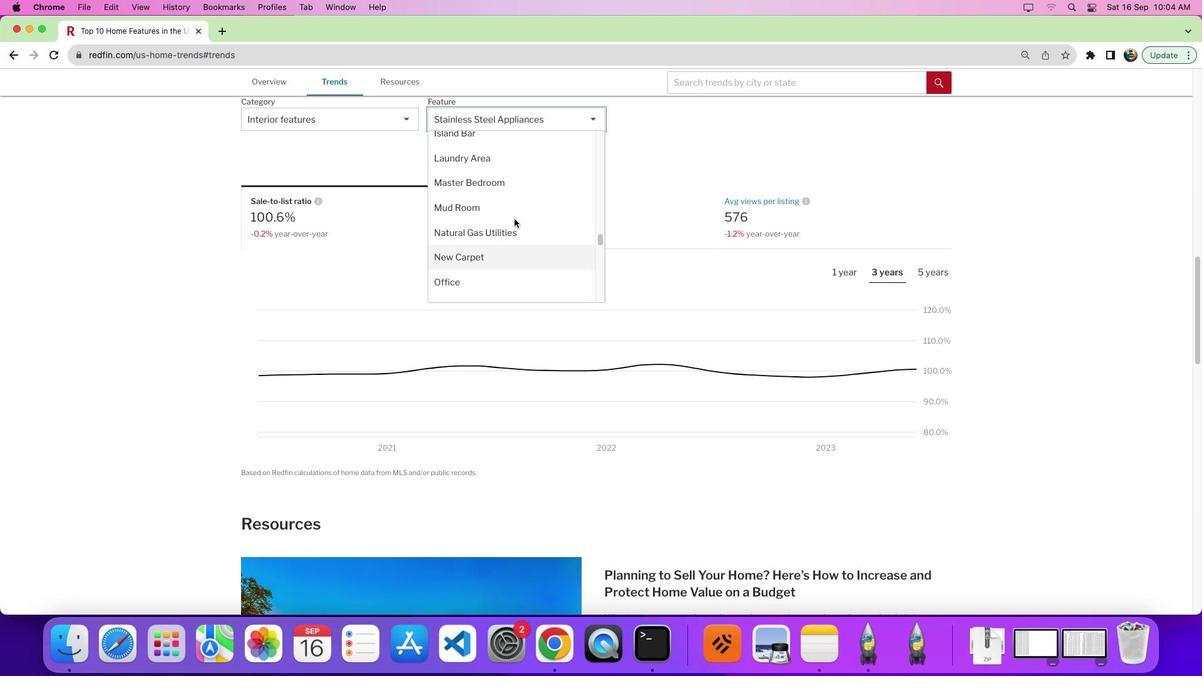 
Action: Mouse scrolled (525, 230) with delta (11, 11)
Screenshot: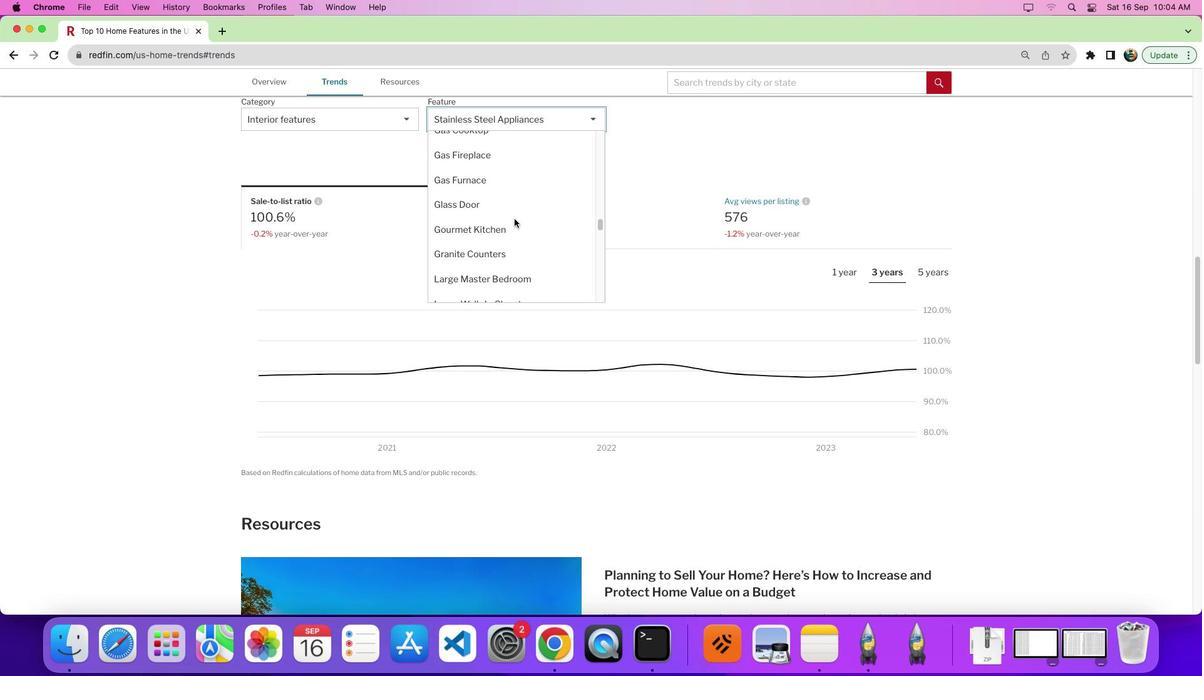 
Action: Mouse scrolled (525, 230) with delta (11, 11)
Screenshot: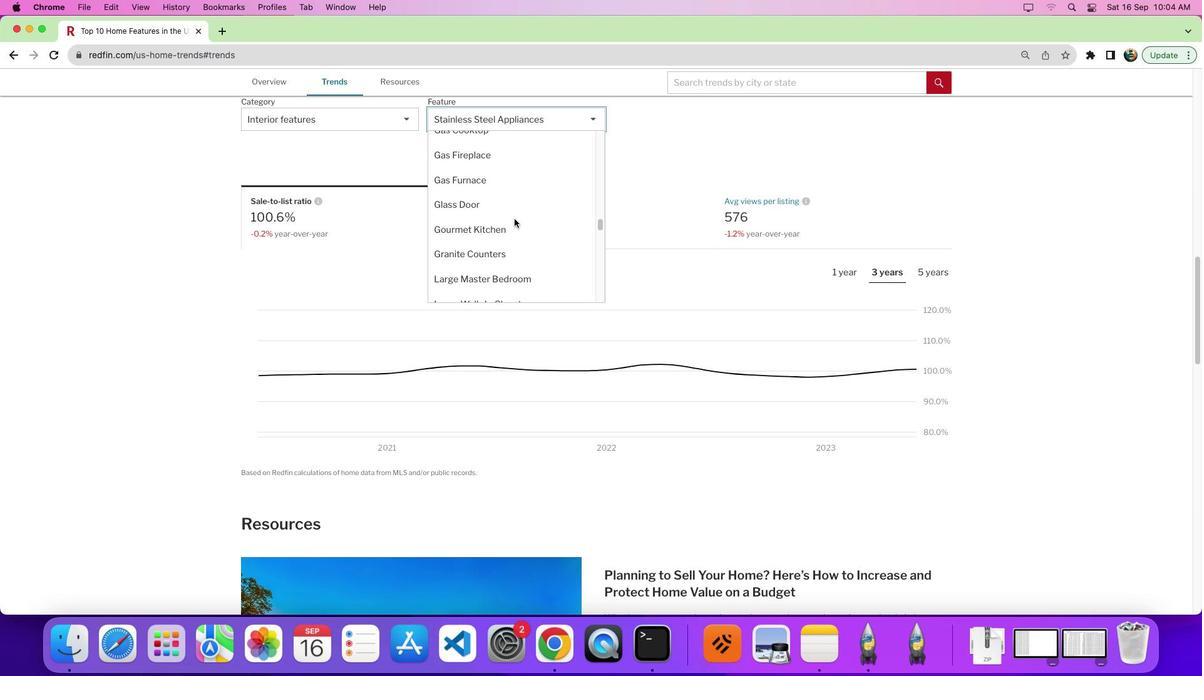 
Action: Mouse scrolled (525, 230) with delta (11, 15)
Screenshot: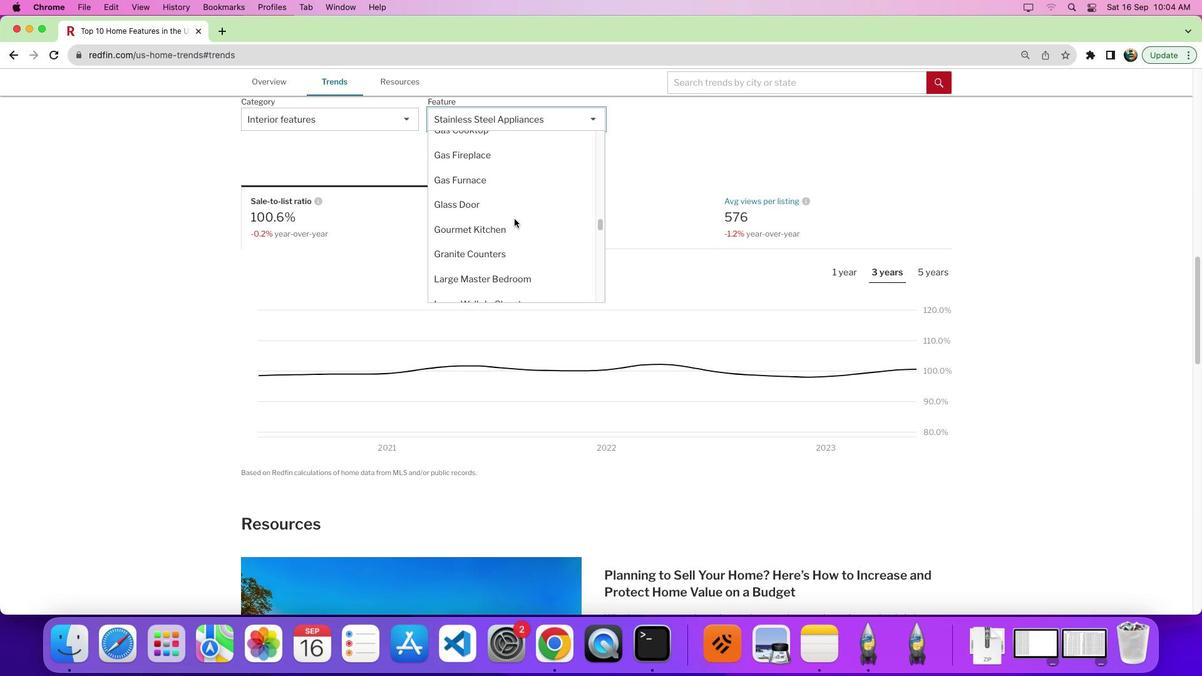 
Action: Mouse moved to (524, 228)
Screenshot: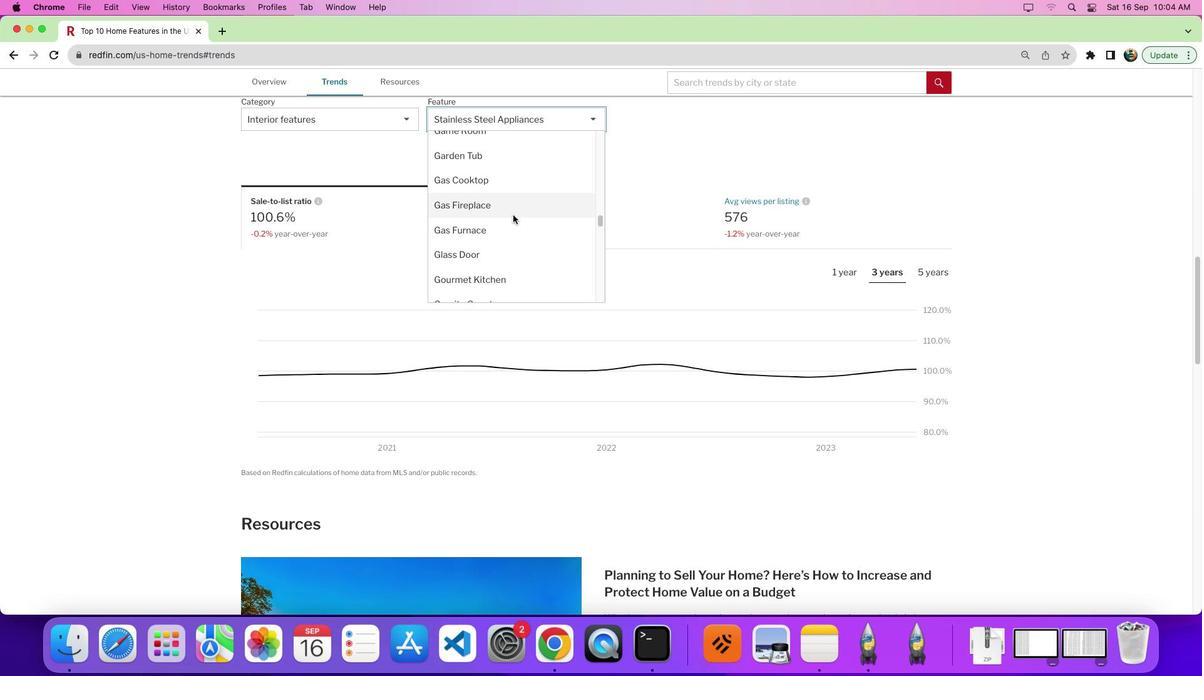 
Action: Mouse scrolled (524, 228) with delta (11, 11)
Screenshot: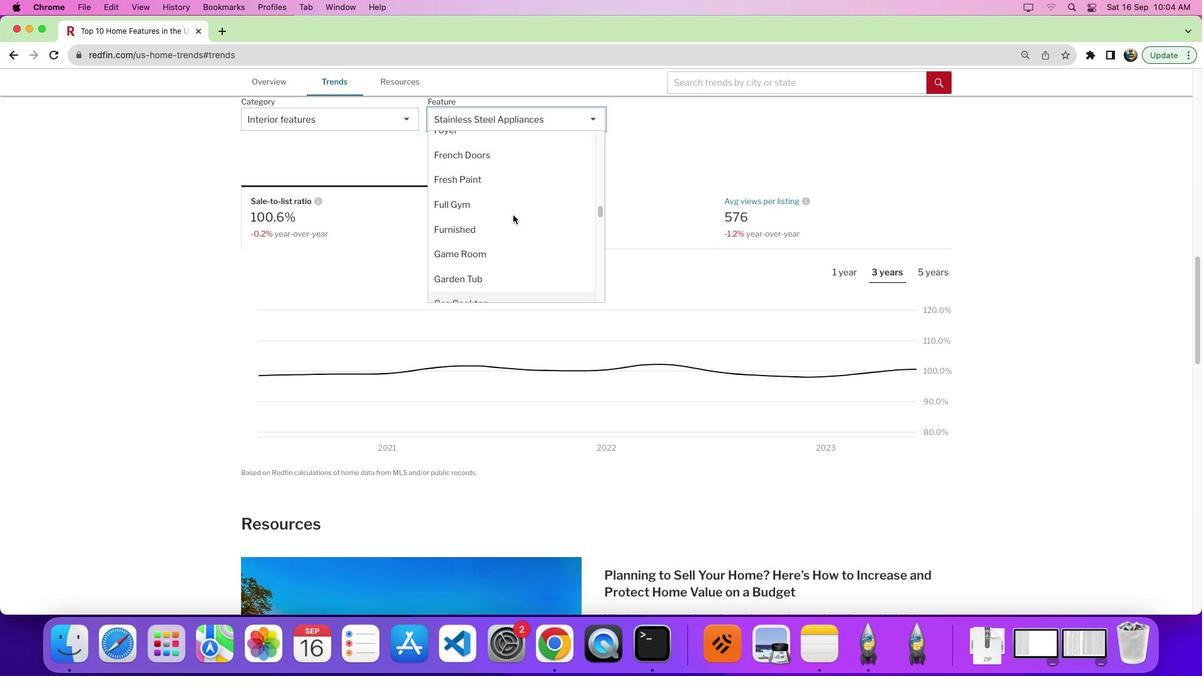
Action: Mouse scrolled (524, 228) with delta (11, 11)
Screenshot: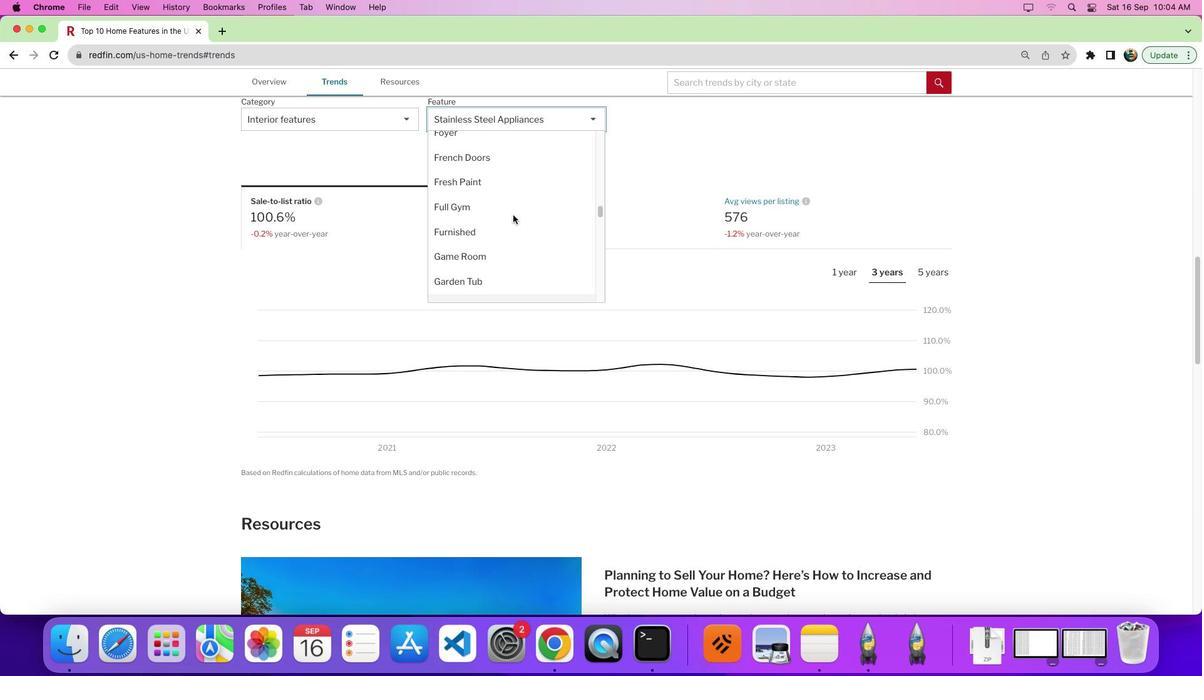 
Action: Mouse moved to (524, 227)
Screenshot: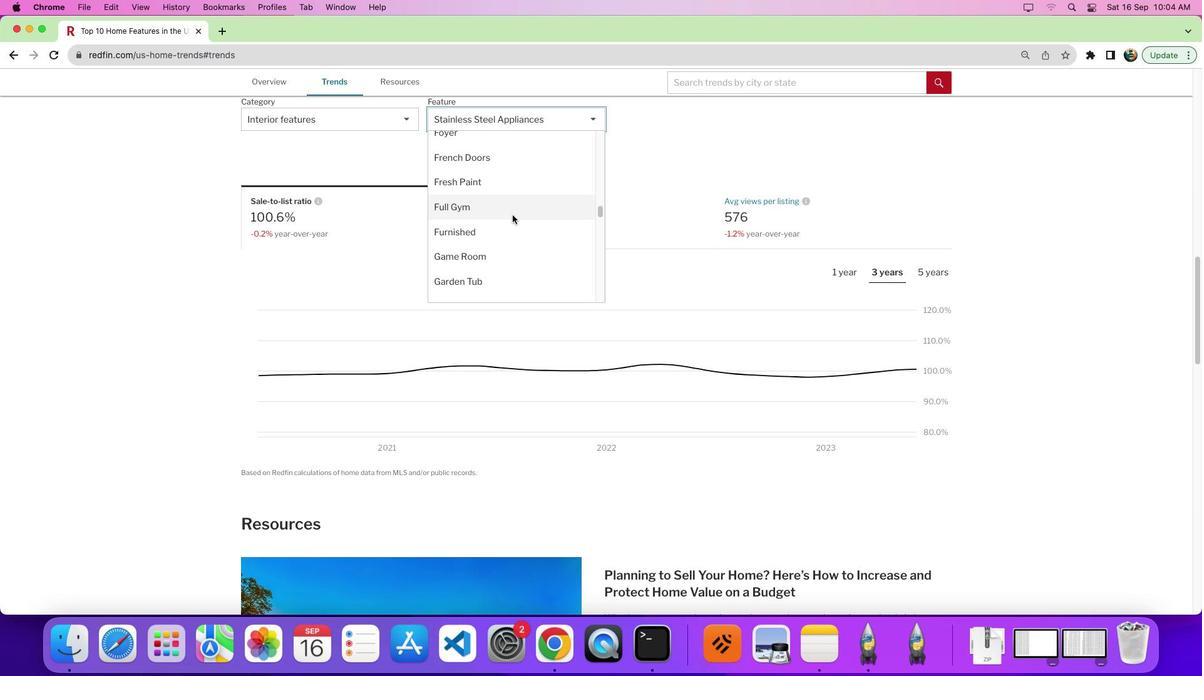 
Action: Mouse scrolled (524, 227) with delta (11, 14)
Screenshot: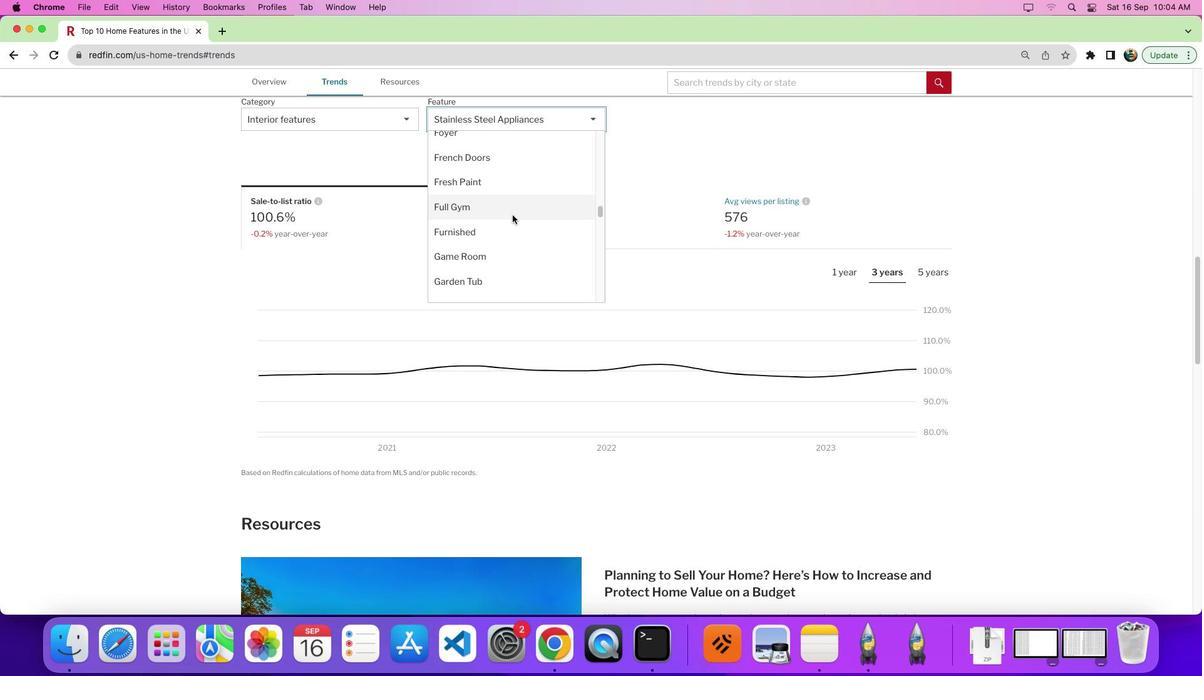 
Action: Mouse moved to (524, 226)
Screenshot: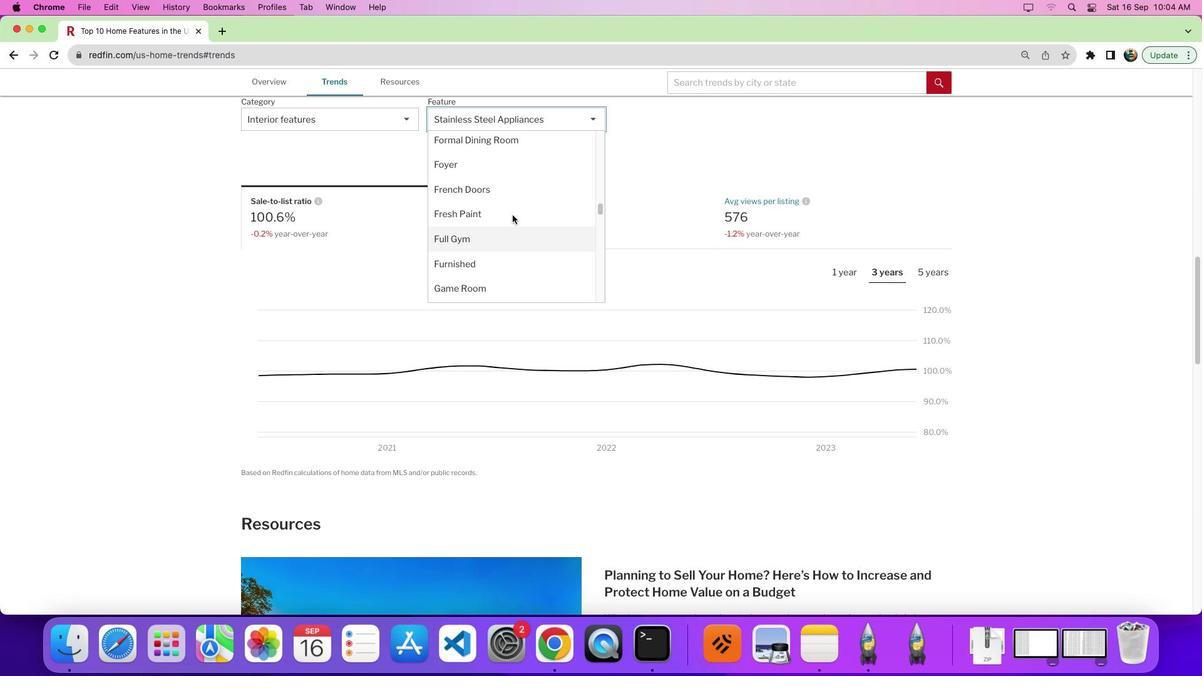 
Action: Mouse scrolled (524, 226) with delta (11, 11)
Screenshot: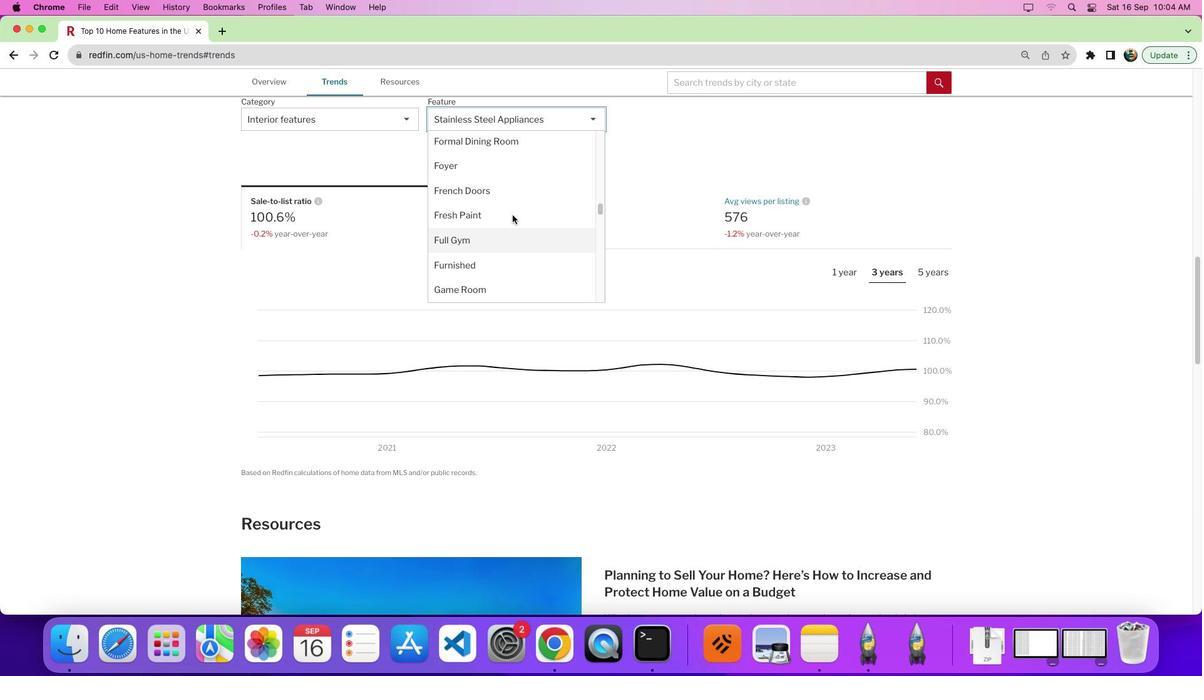 
Action: Mouse moved to (523, 226)
Screenshot: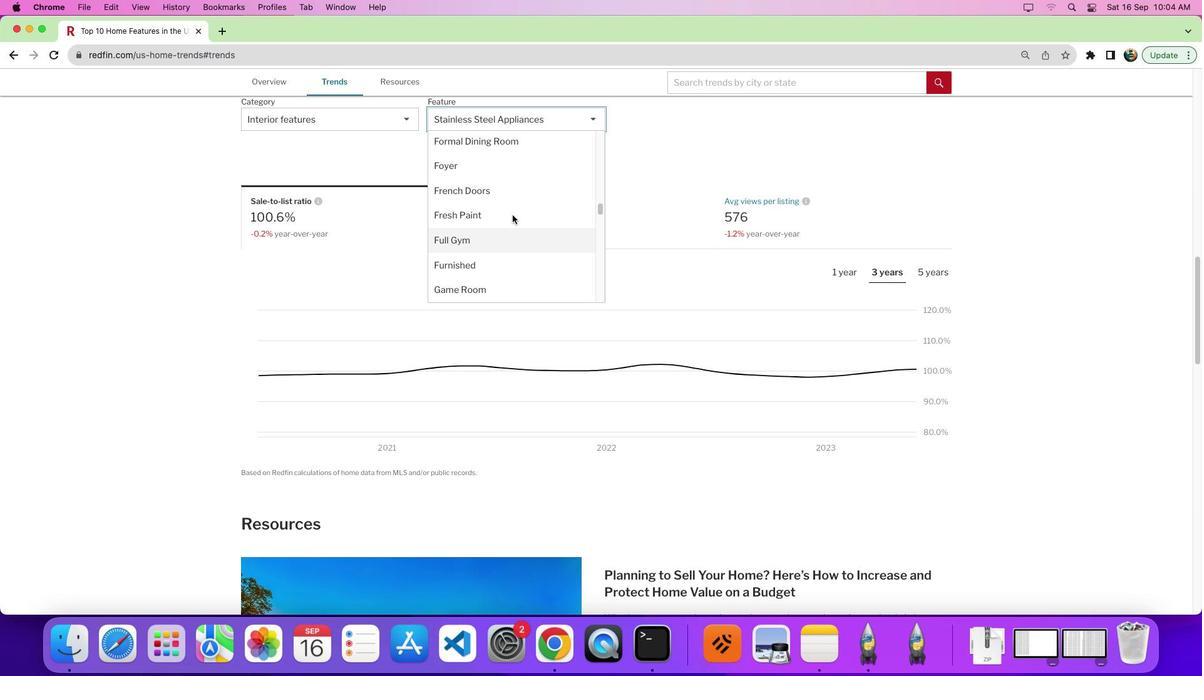 
Action: Mouse scrolled (523, 226) with delta (11, 11)
Screenshot: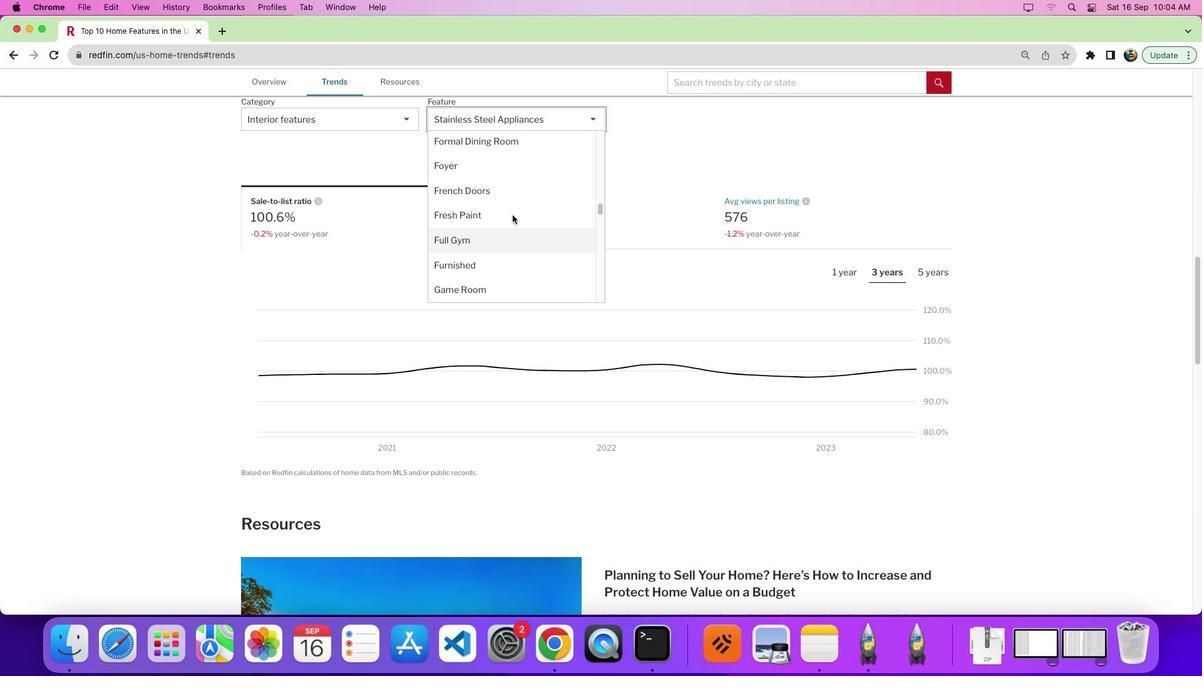 
Action: Mouse moved to (523, 226)
Screenshot: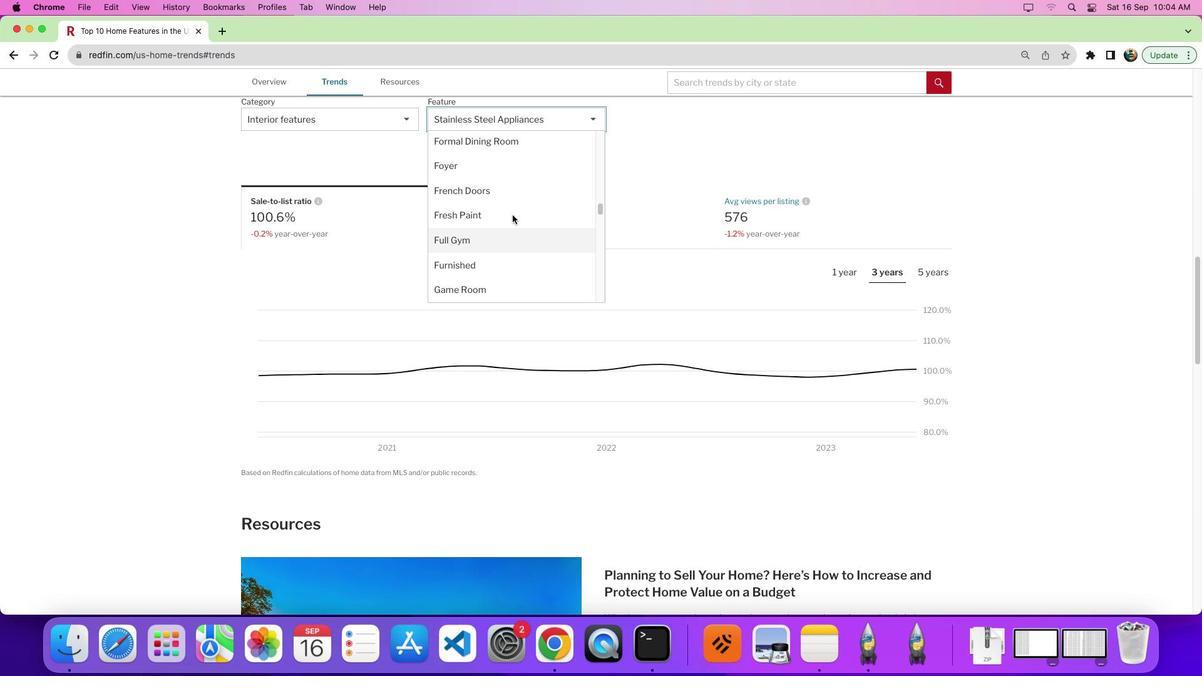 
Action: Mouse scrolled (523, 226) with delta (11, 11)
Screenshot: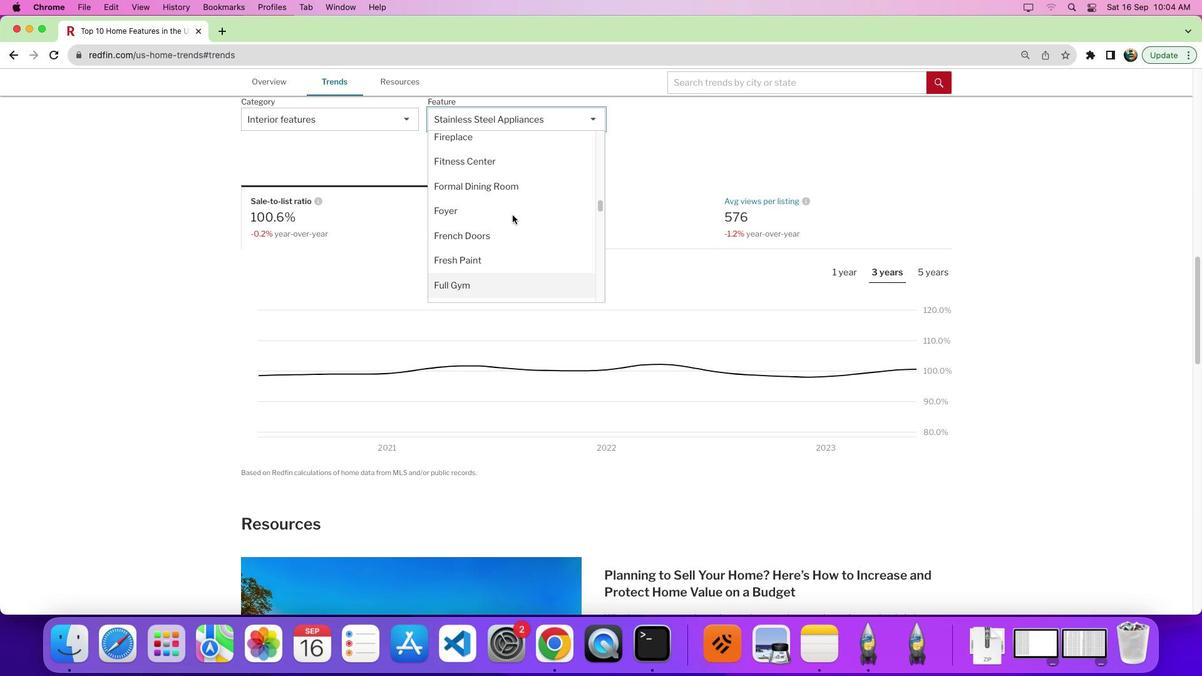 
Action: Mouse scrolled (523, 226) with delta (11, 11)
Screenshot: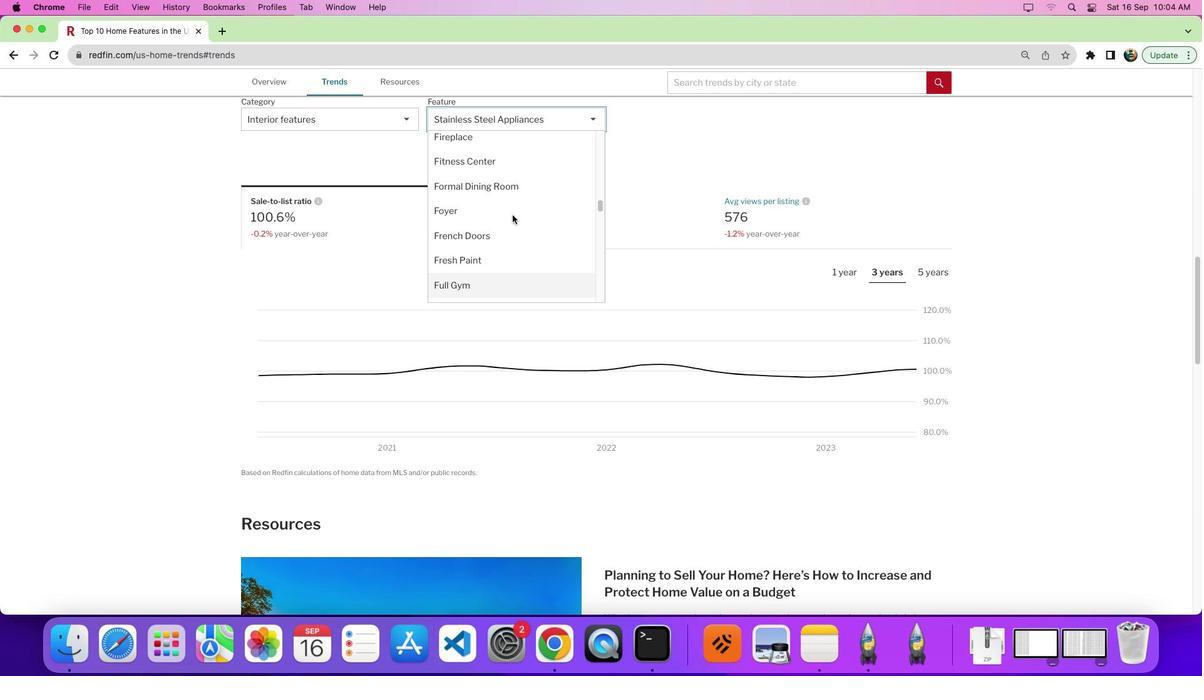 
Action: Mouse scrolled (523, 226) with delta (11, 11)
Screenshot: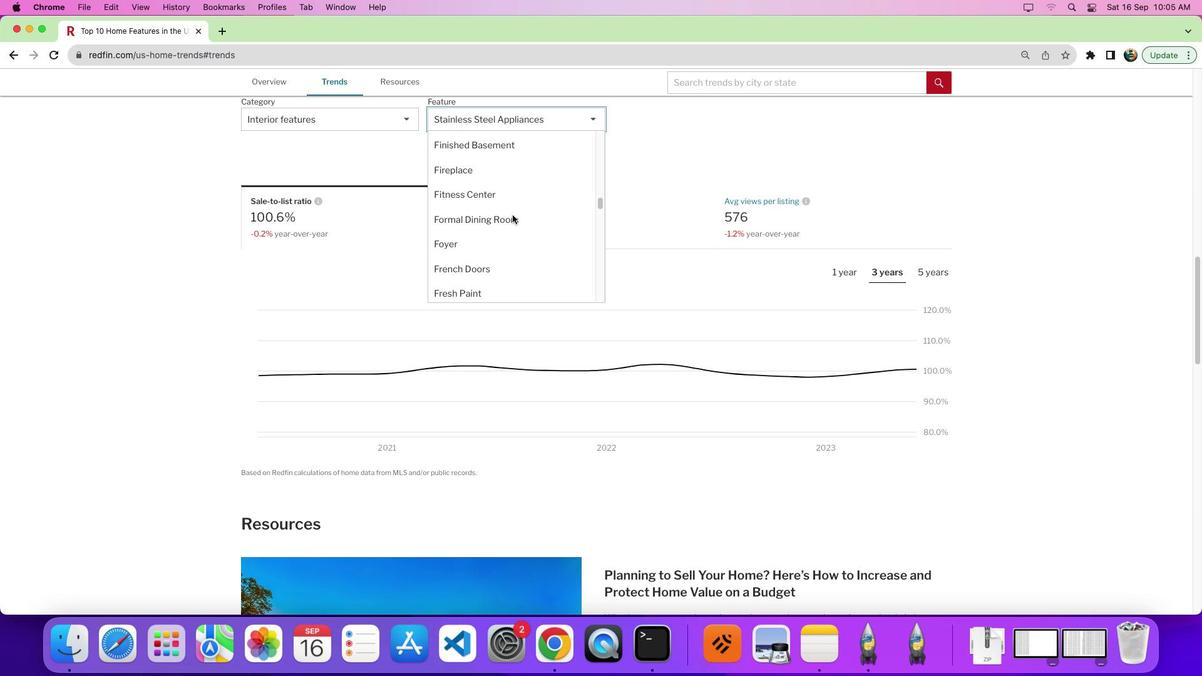 
Action: Mouse scrolled (523, 226) with delta (11, 11)
Screenshot: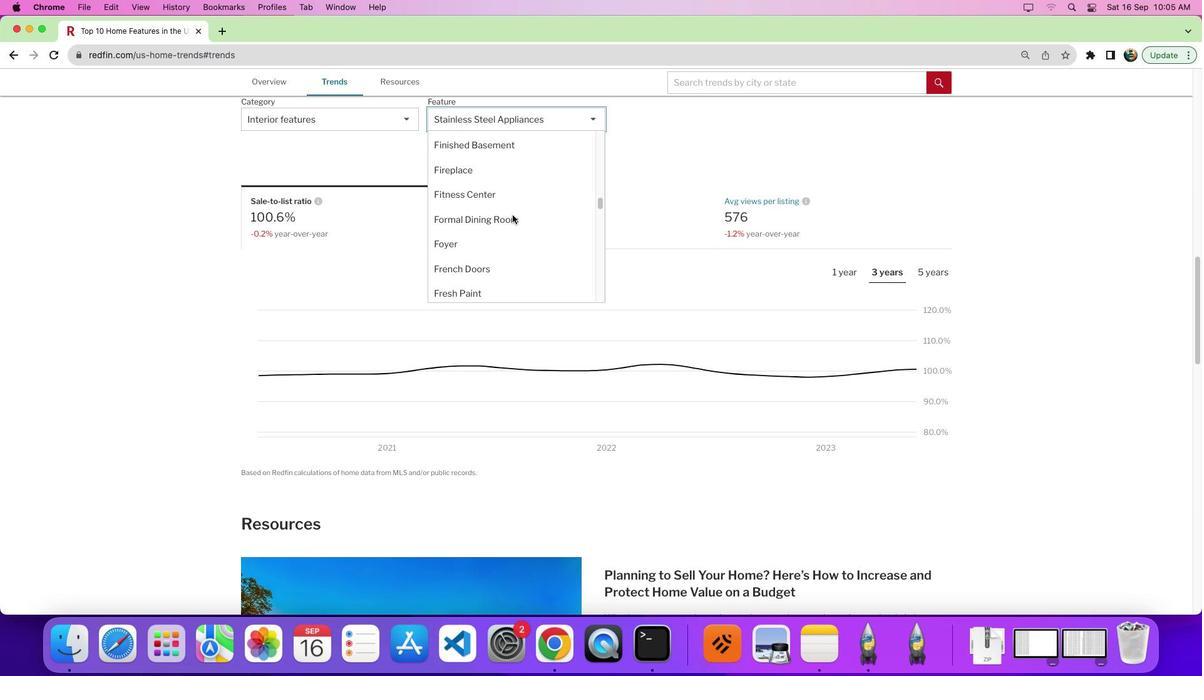 
Action: Mouse scrolled (523, 226) with delta (11, 11)
Screenshot: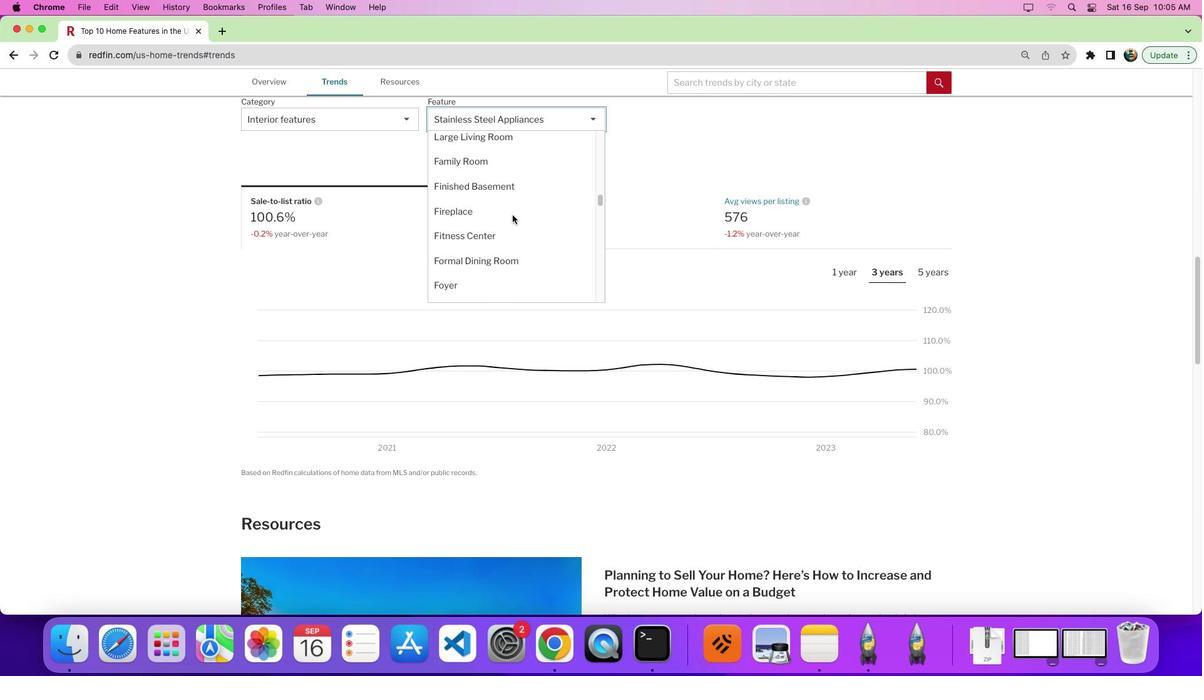 
Action: Mouse scrolled (523, 226) with delta (11, 11)
Screenshot: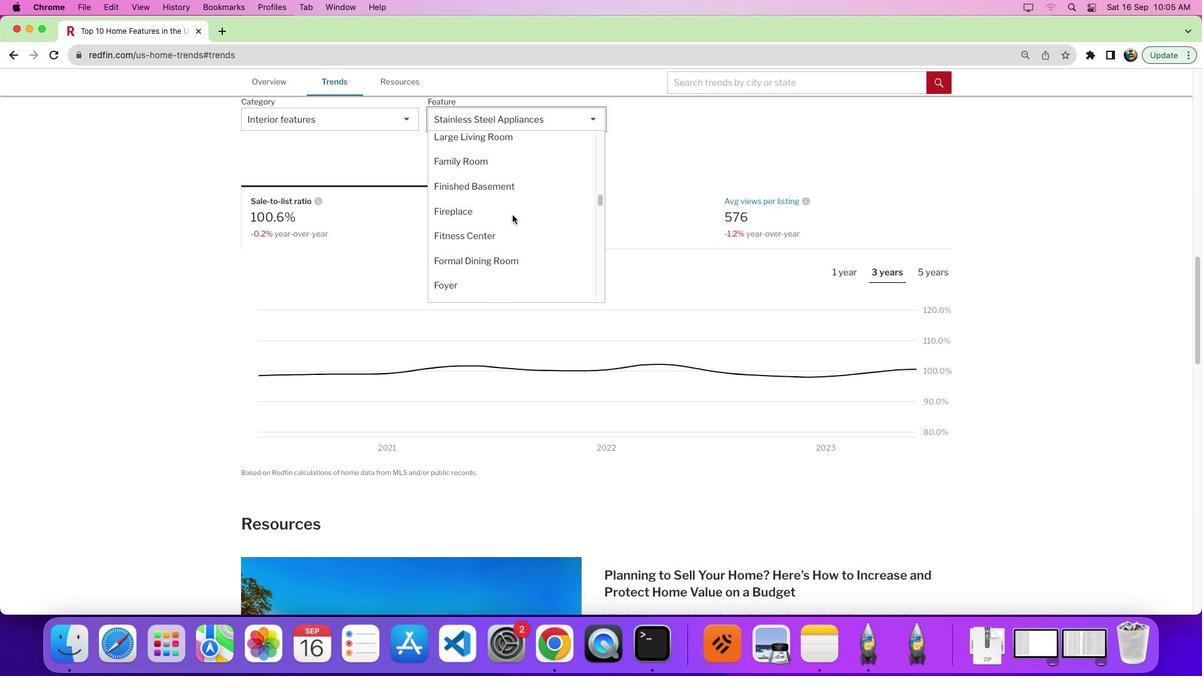 
Action: Mouse scrolled (523, 226) with delta (11, 11)
Screenshot: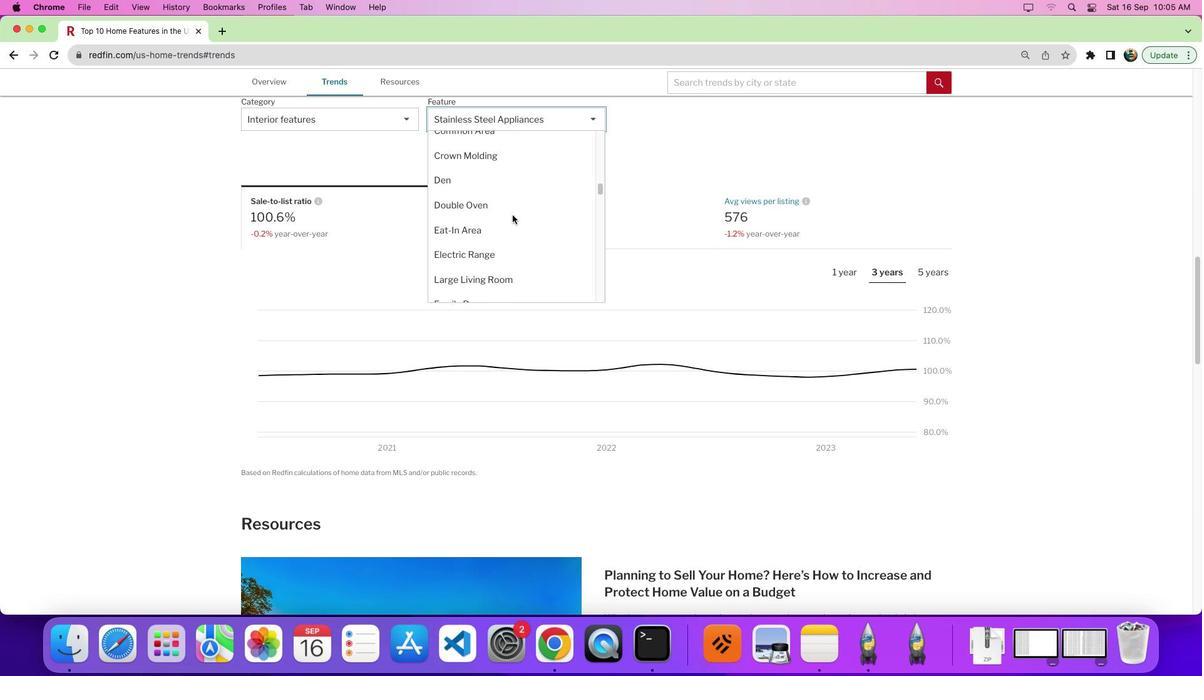 
Action: Mouse scrolled (523, 226) with delta (11, 11)
Screenshot: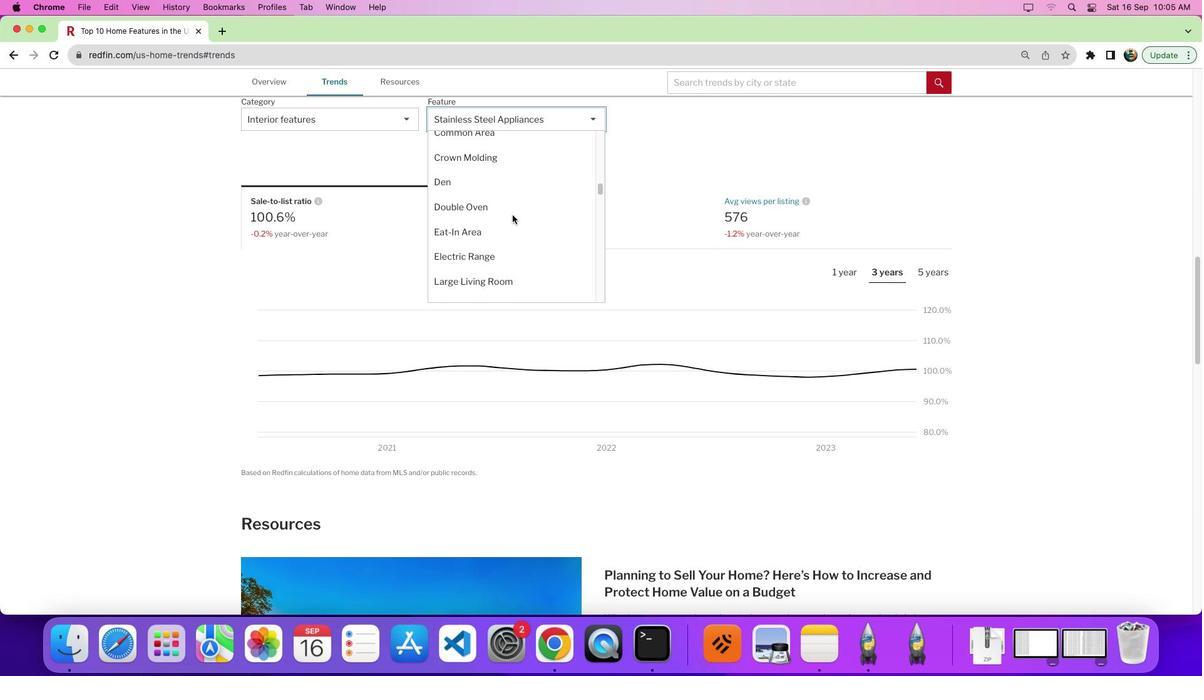 
Action: Mouse scrolled (523, 226) with delta (11, 13)
Screenshot: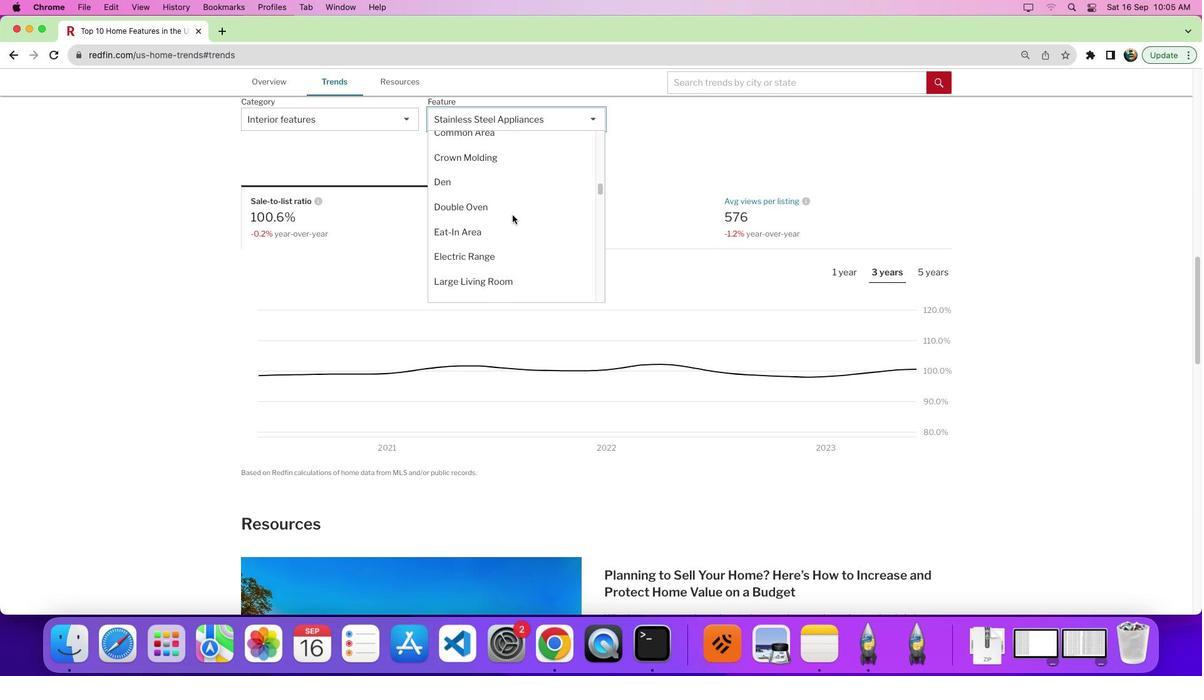 
Action: Mouse scrolled (523, 226) with delta (11, 11)
Screenshot: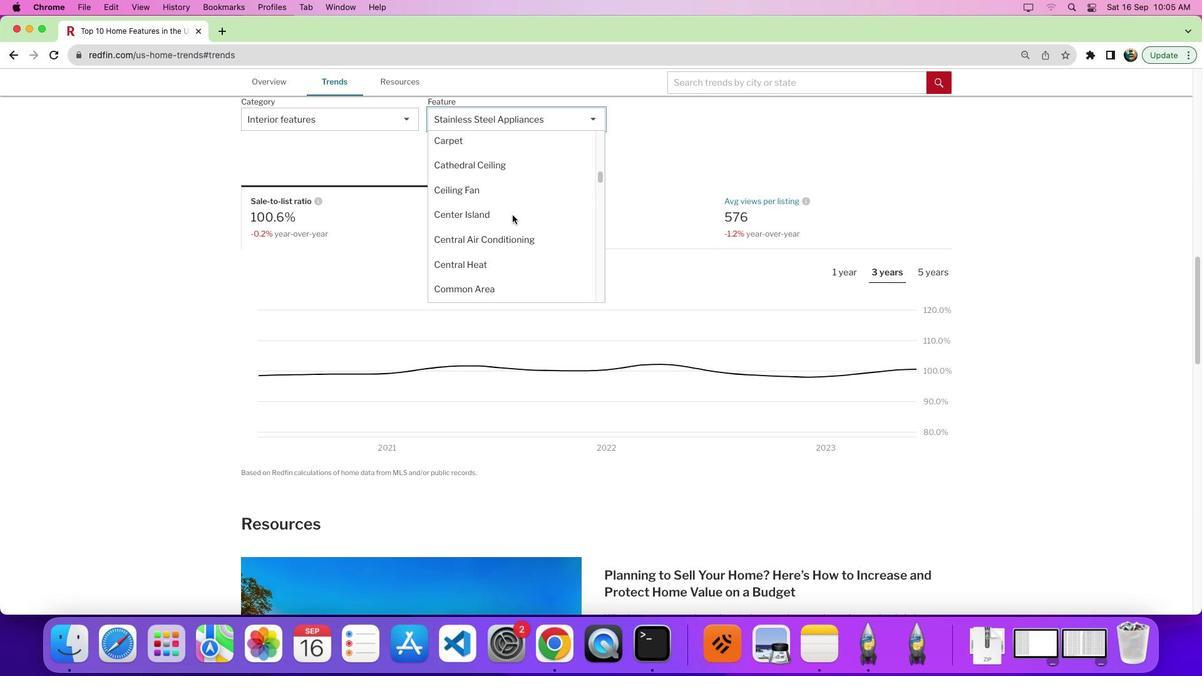 
Action: Mouse scrolled (523, 226) with delta (11, 11)
Screenshot: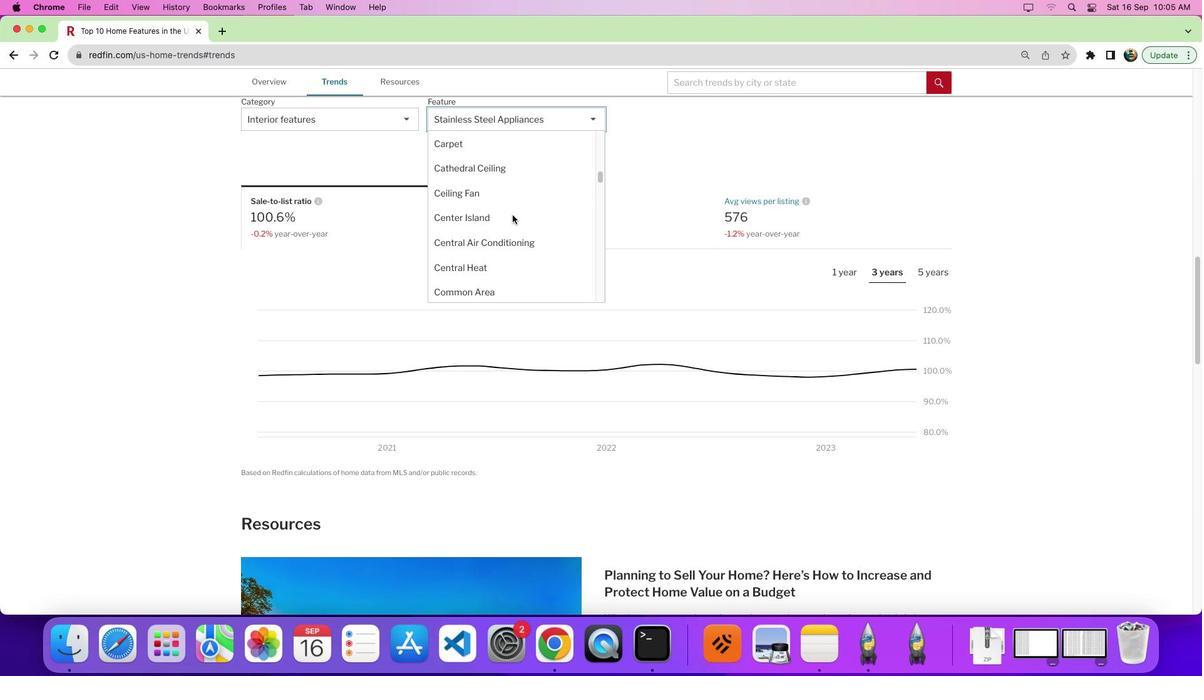 
Action: Mouse scrolled (523, 226) with delta (11, 13)
Screenshot: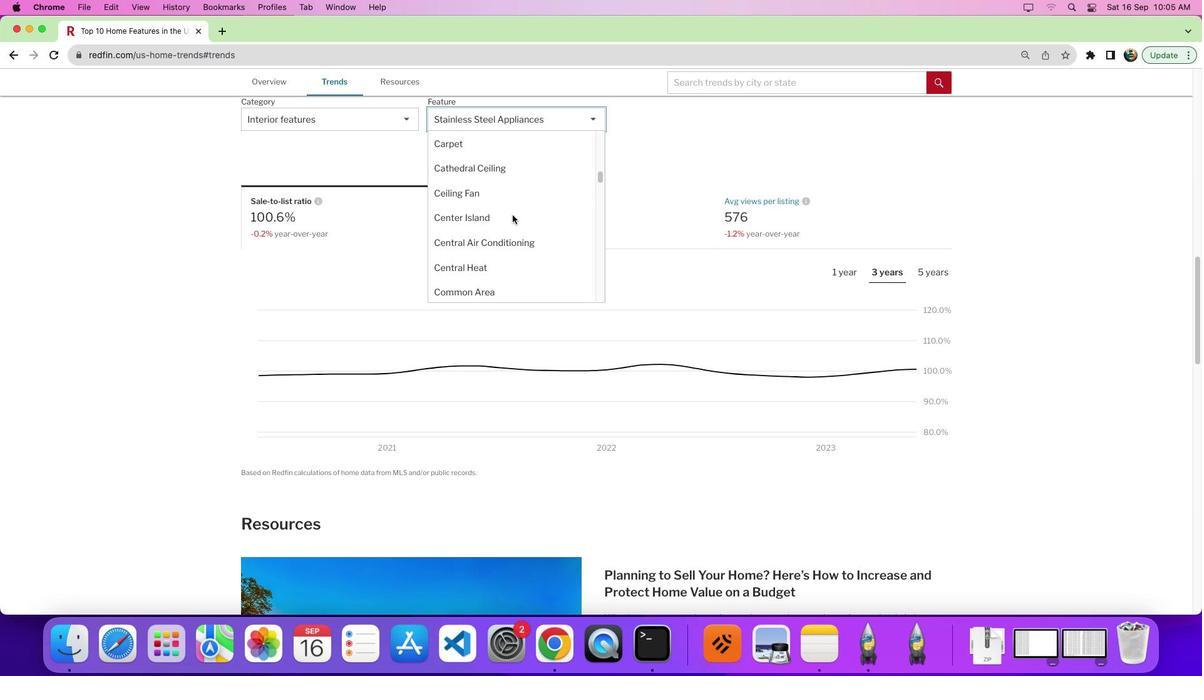 
Action: Mouse scrolled (523, 226) with delta (11, 10)
Screenshot: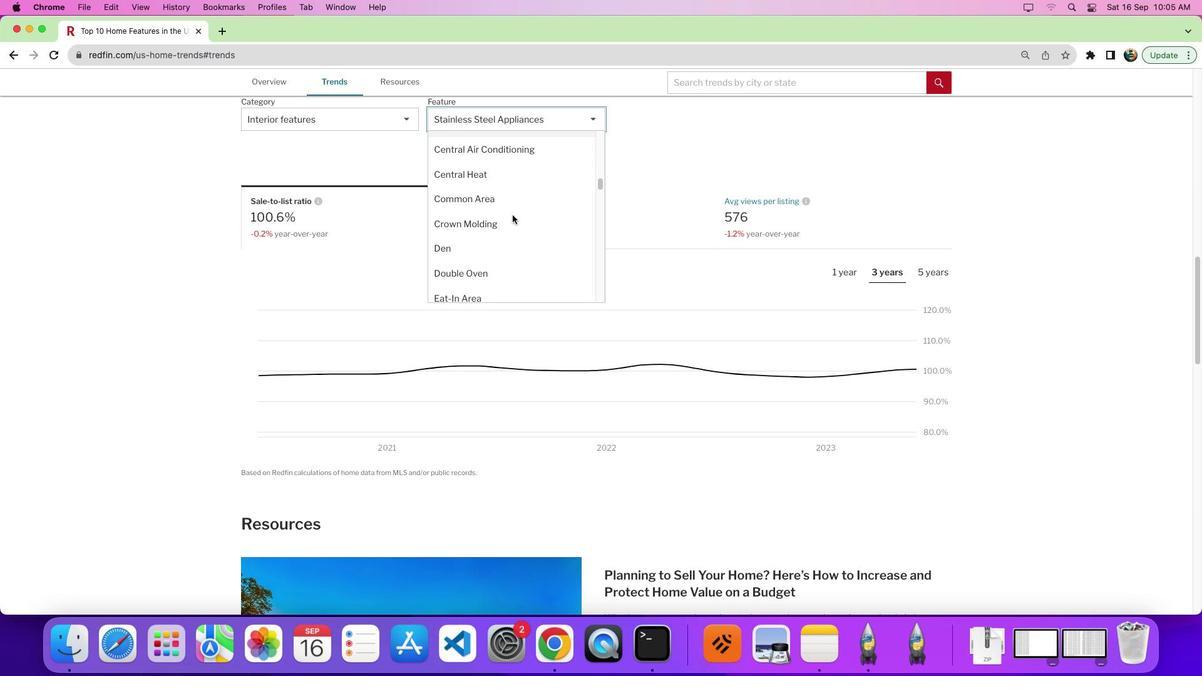 
Action: Mouse scrolled (523, 226) with delta (11, 10)
Screenshot: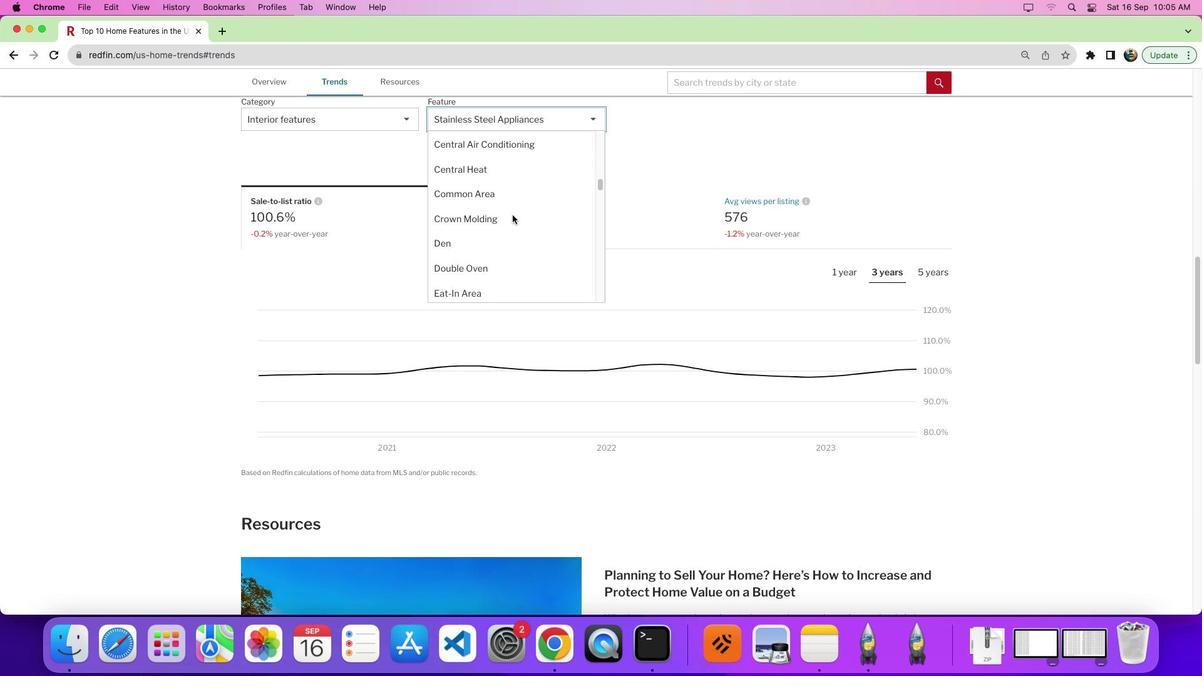
Action: Mouse scrolled (523, 226) with delta (11, 10)
Screenshot: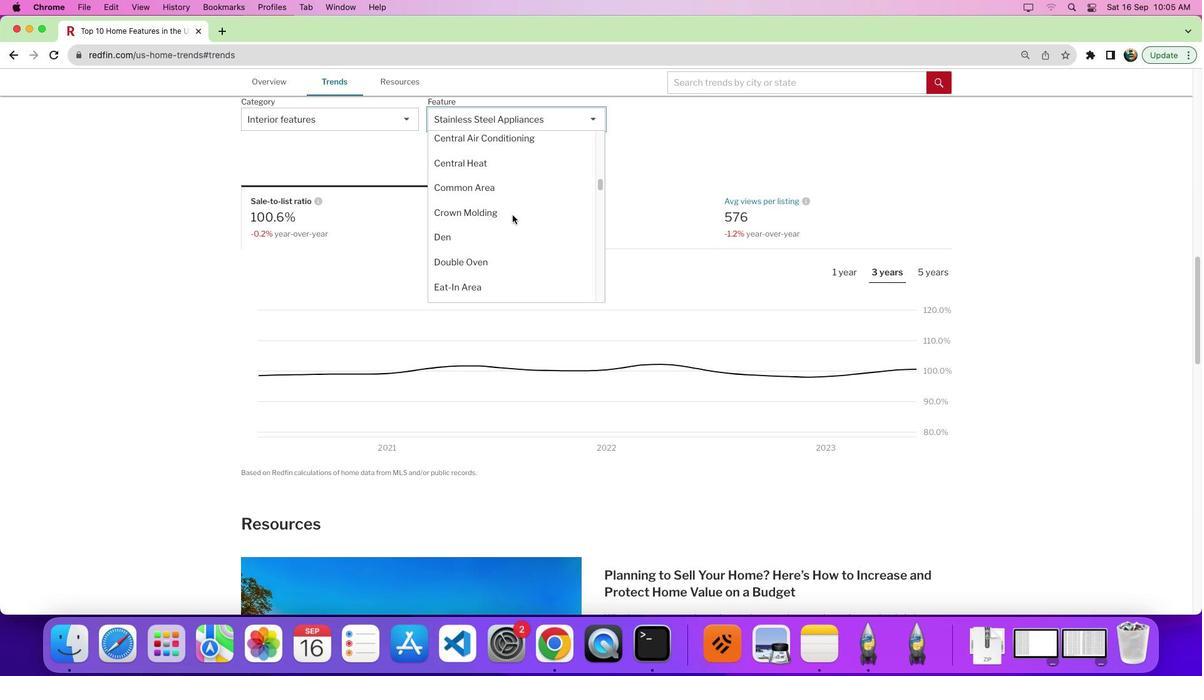 
Action: Mouse moved to (499, 173)
Screenshot: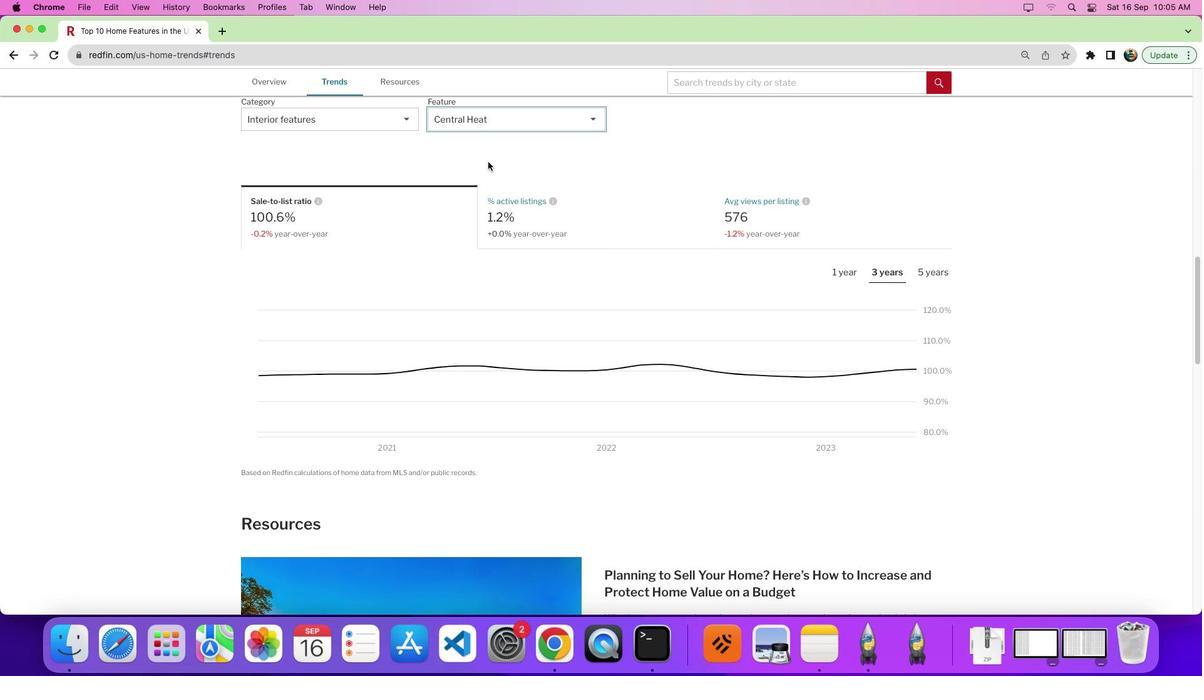 
Action: Mouse pressed left at (499, 173)
Screenshot: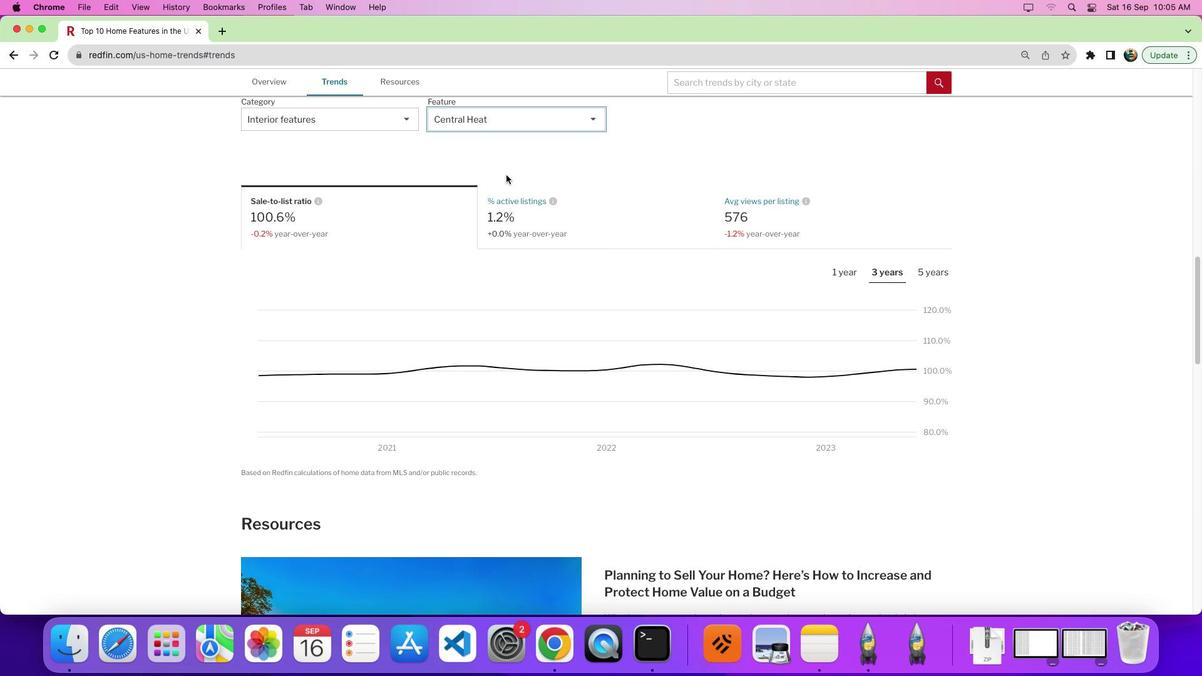 
Action: Mouse moved to (776, 262)
Screenshot: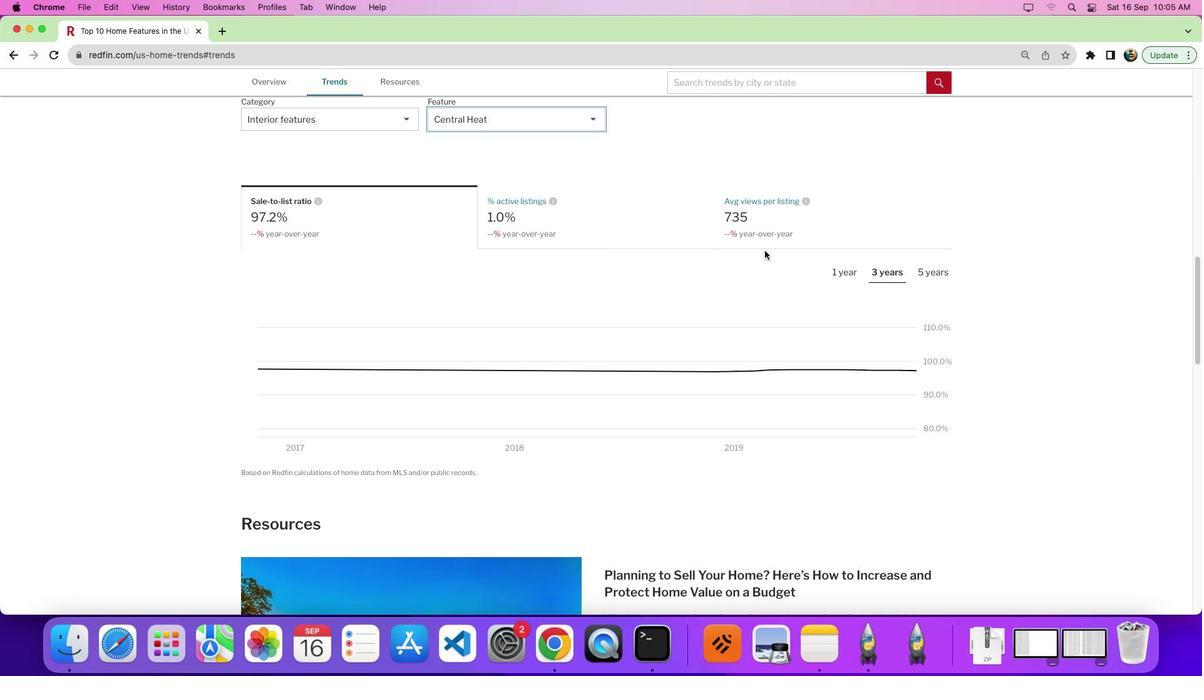 
Action: Mouse scrolled (776, 262) with delta (11, 10)
Screenshot: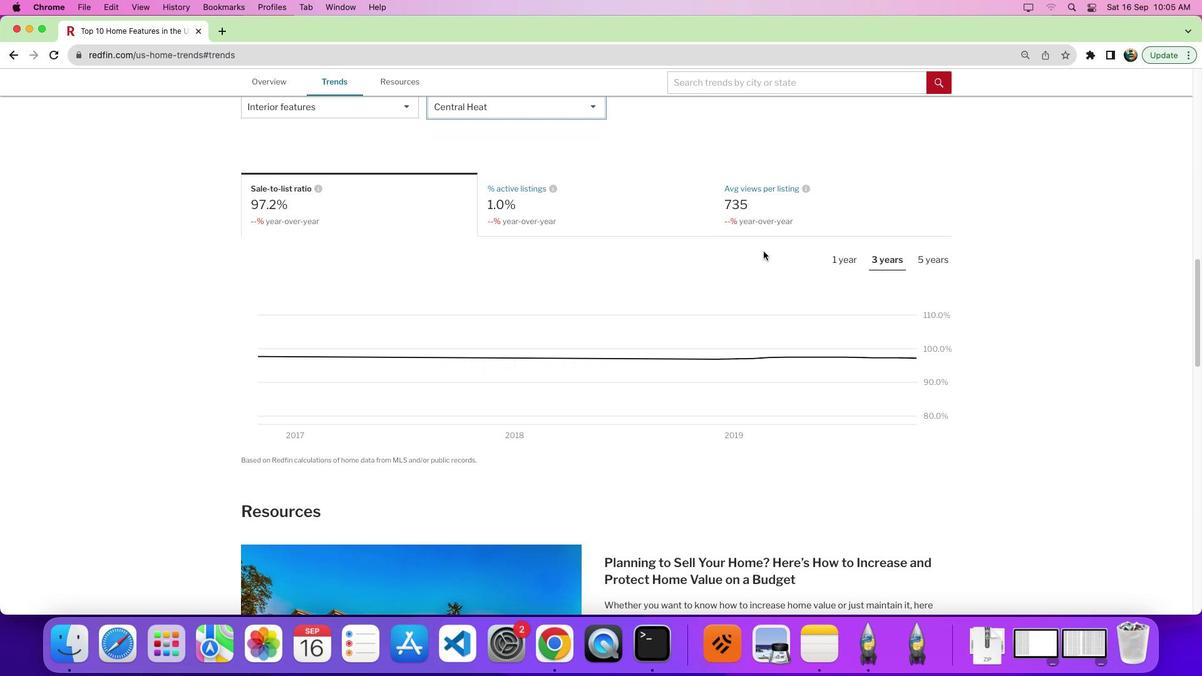 
Action: Mouse scrolled (776, 262) with delta (11, 10)
Screenshot: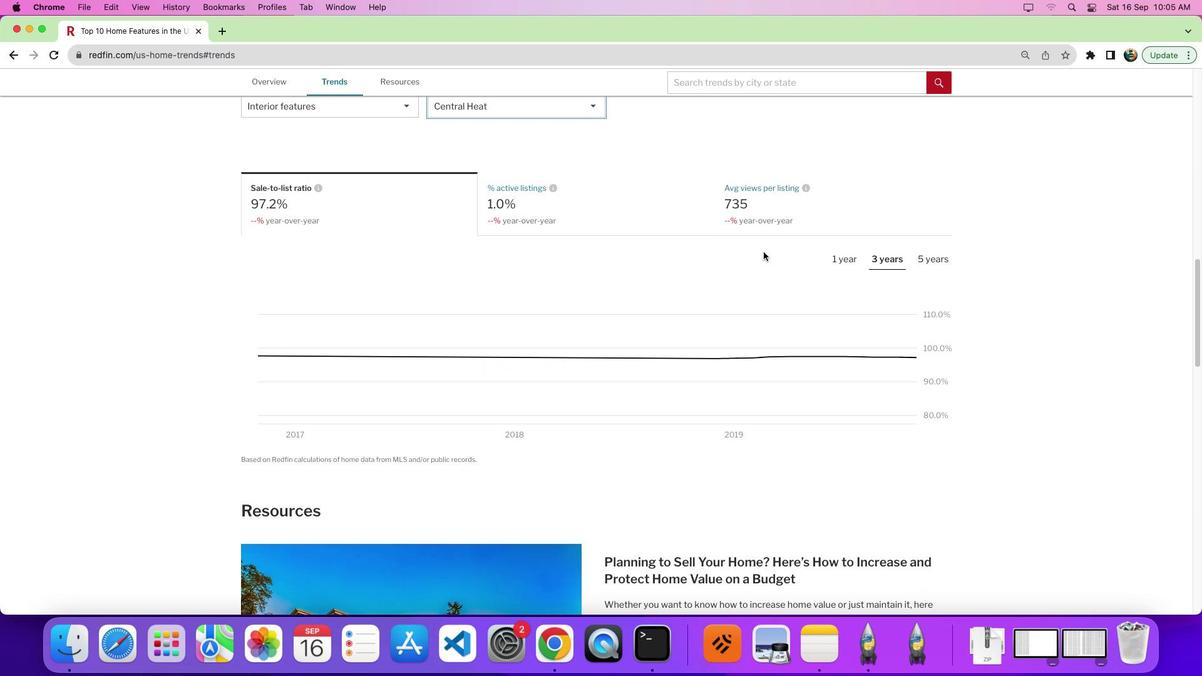 
Action: Mouse moved to (944, 268)
Screenshot: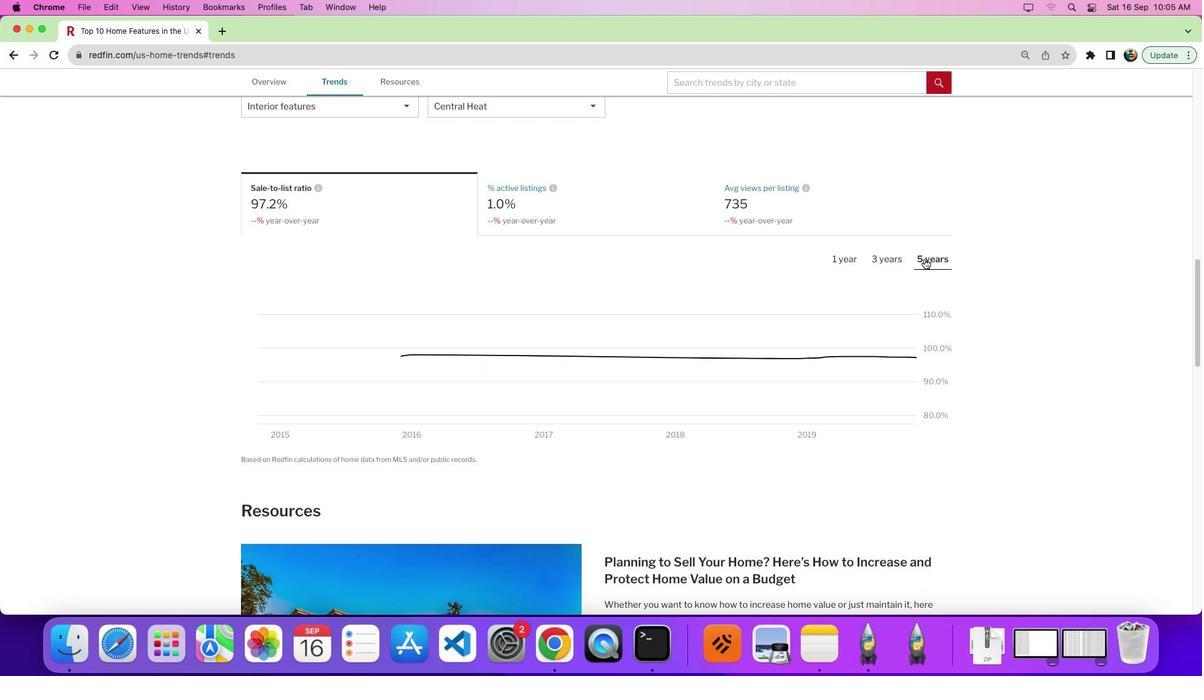 
Action: Mouse pressed left at (944, 268)
Screenshot: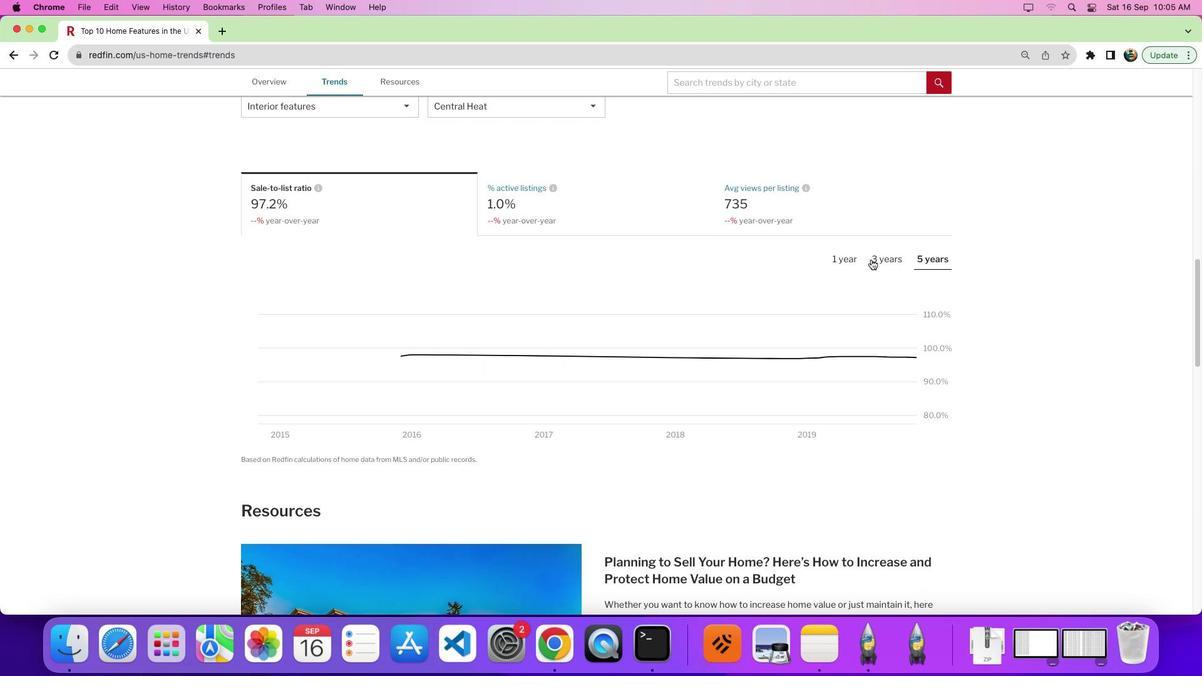 
Action: Mouse moved to (747, 263)
Screenshot: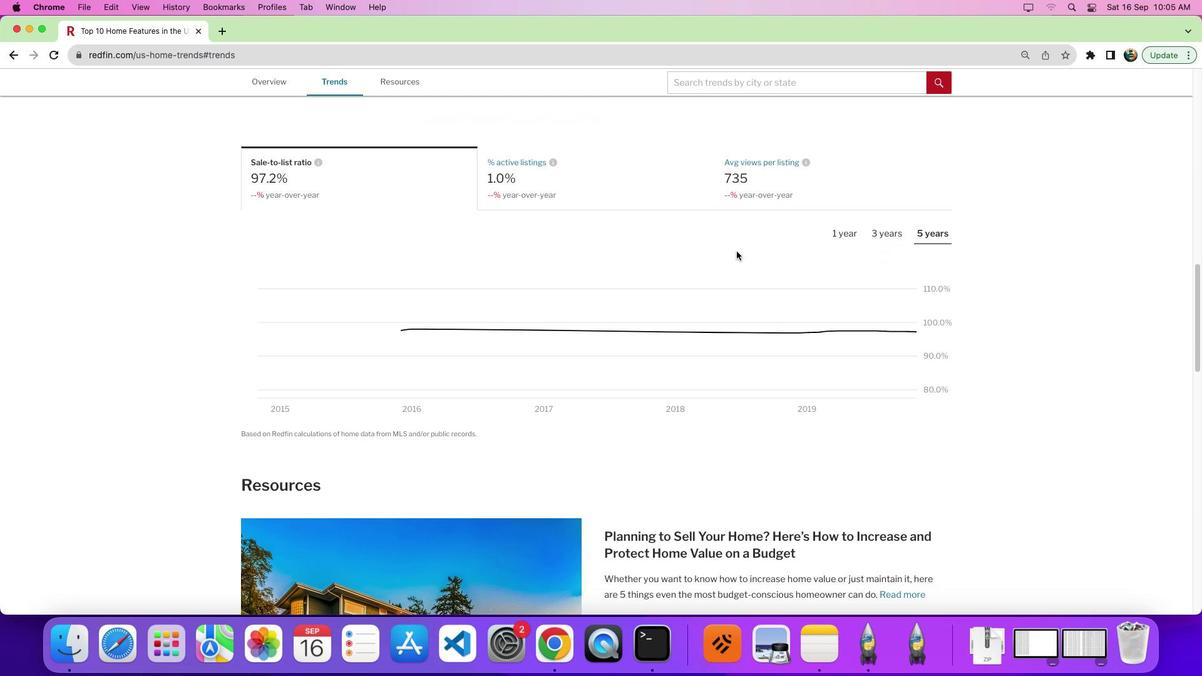 
Action: Mouse scrolled (747, 263) with delta (11, 10)
Screenshot: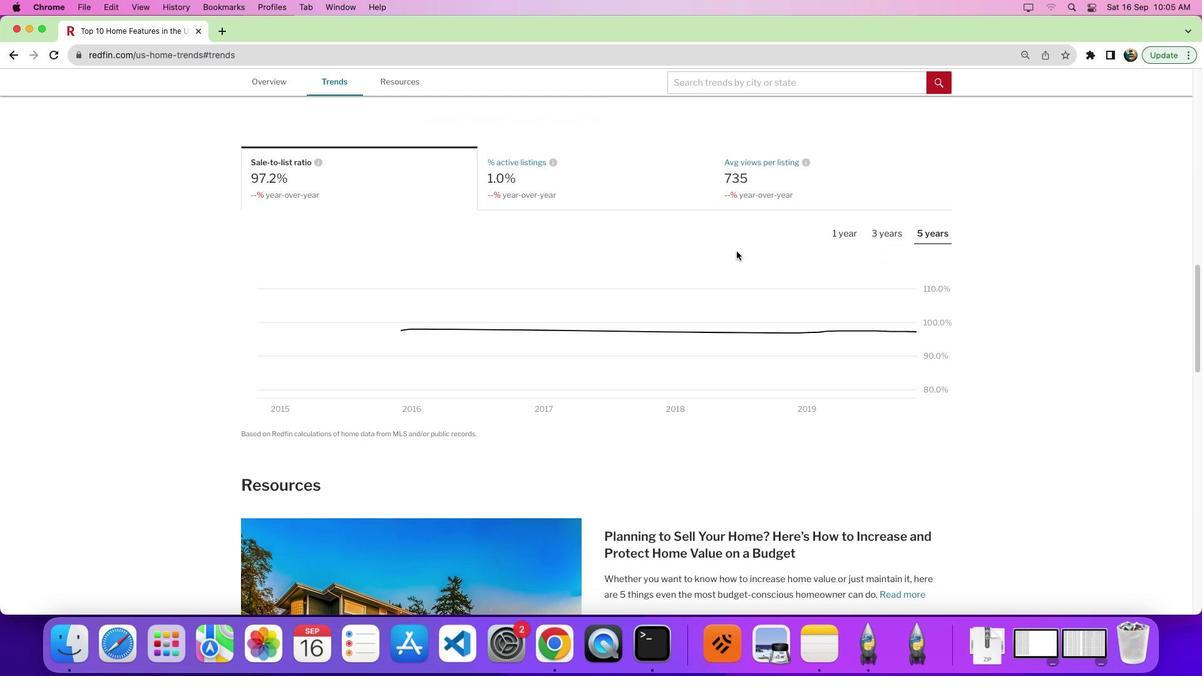 
Action: Mouse scrolled (747, 263) with delta (11, 10)
Screenshot: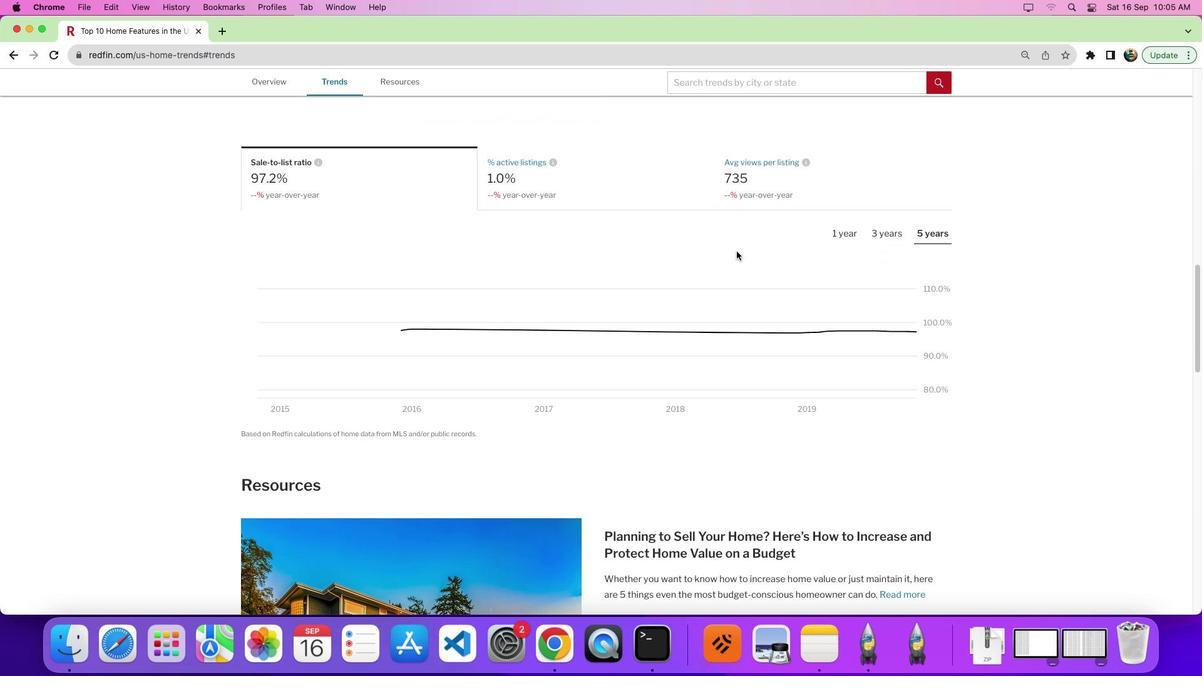 
Action: Mouse moved to (568, 189)
Screenshot: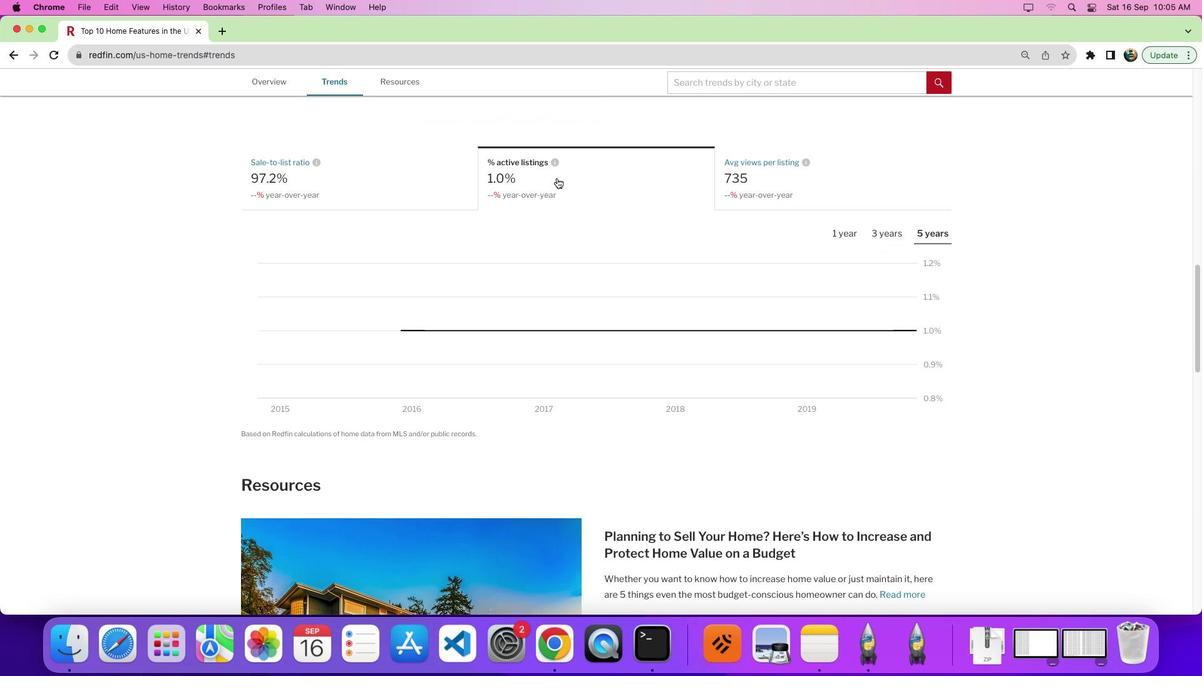 
Action: Mouse pressed left at (568, 189)
Screenshot: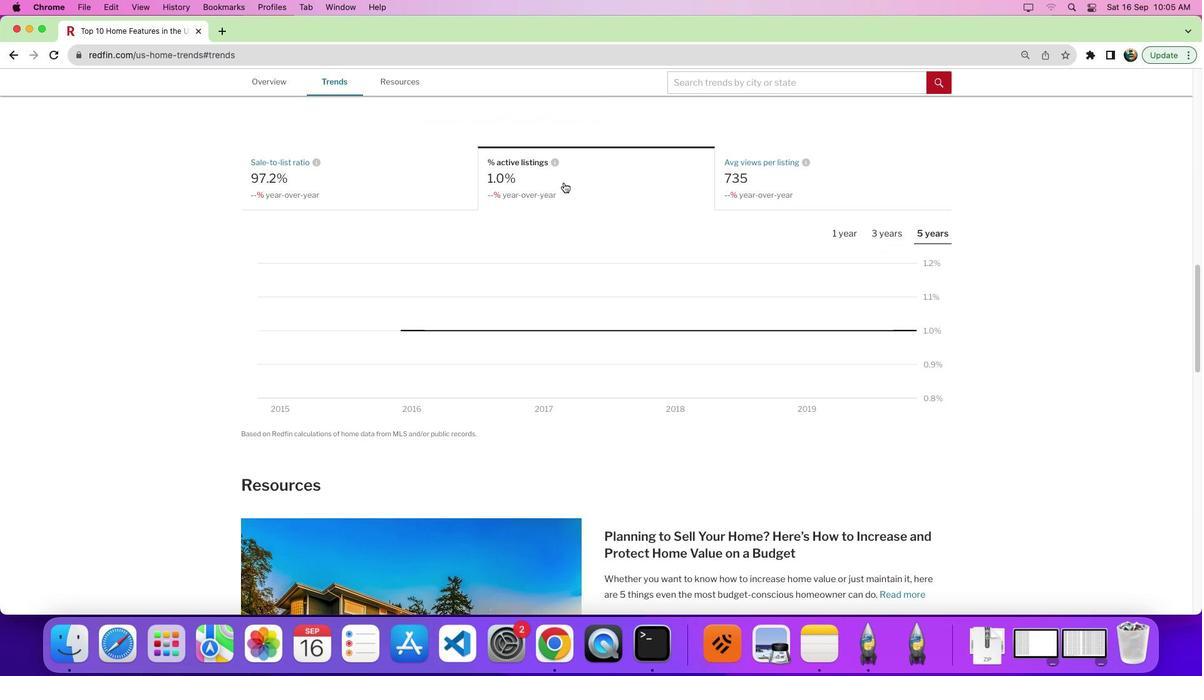 
Action: Mouse moved to (670, 226)
Screenshot: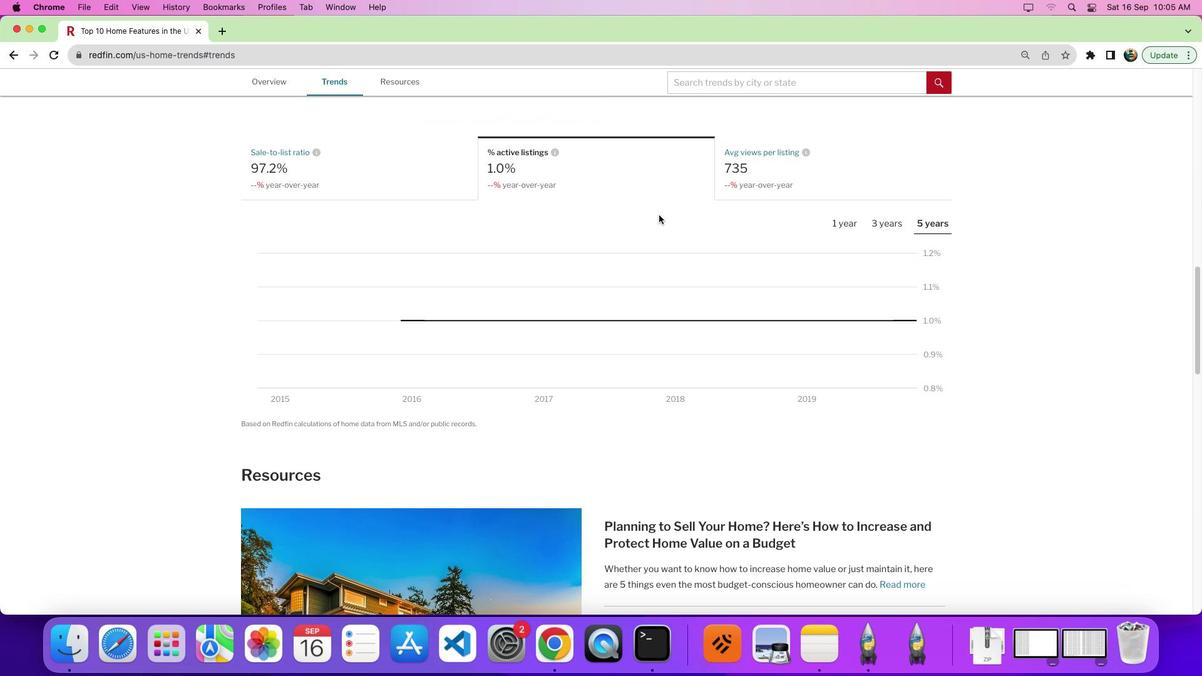 
Action: Mouse scrolled (670, 226) with delta (11, 10)
Screenshot: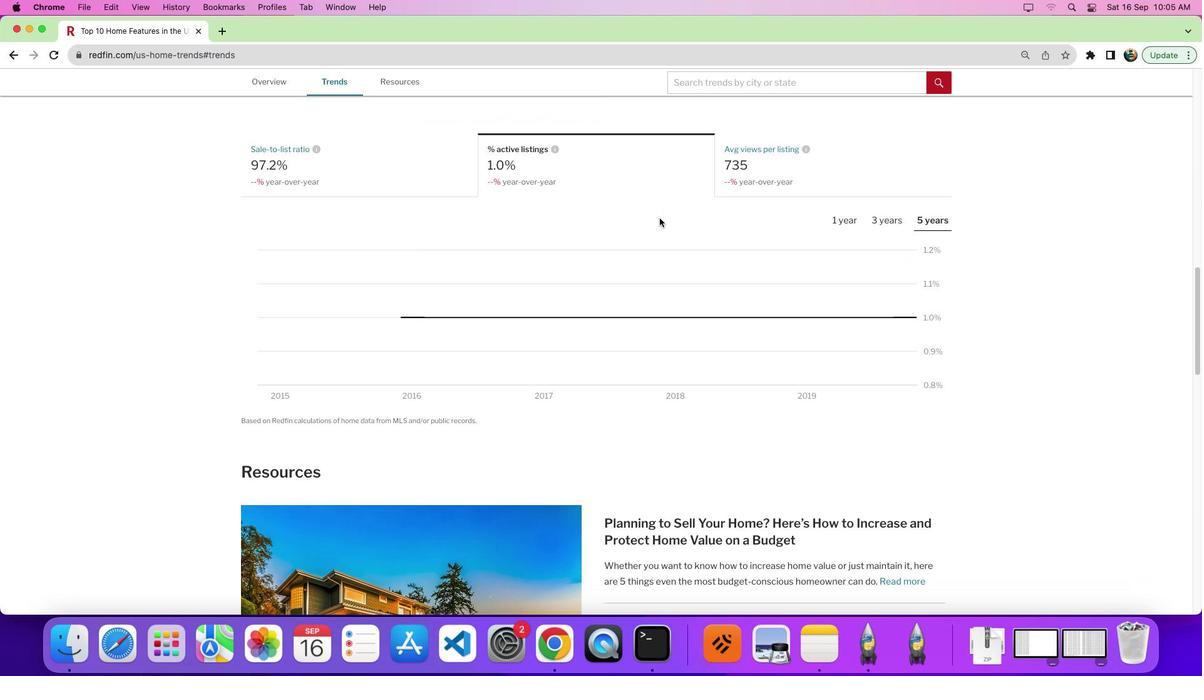 
Action: Mouse scrolled (670, 226) with delta (11, 10)
Screenshot: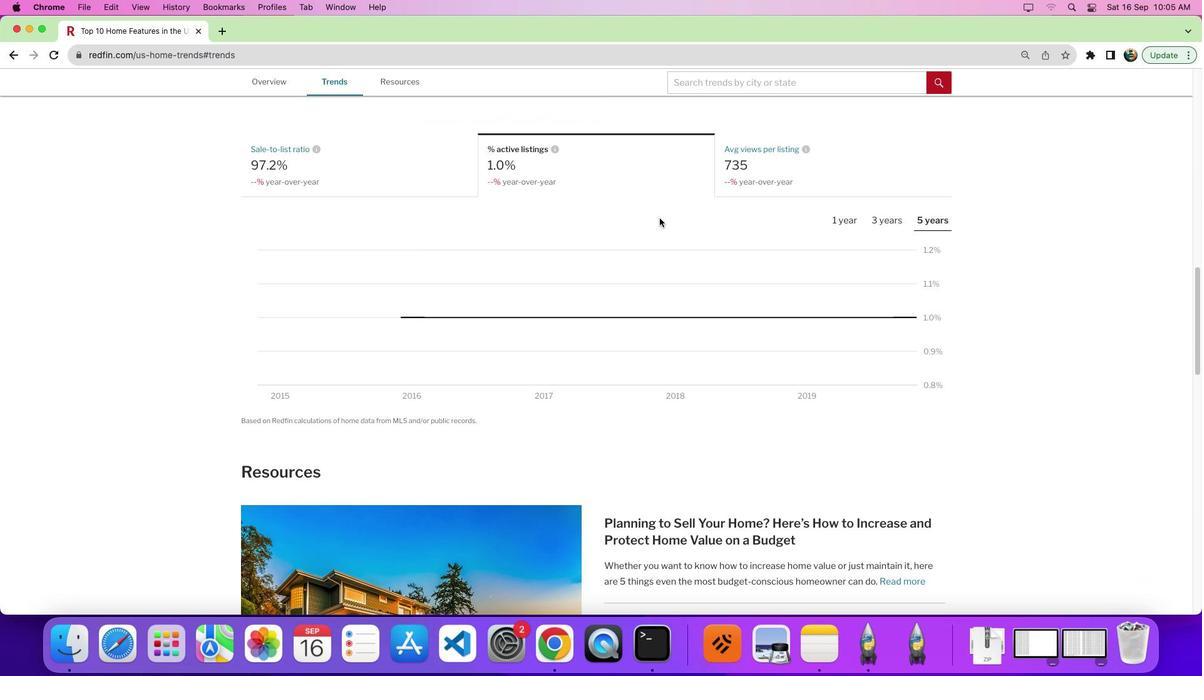 
Action: Mouse moved to (710, 254)
Screenshot: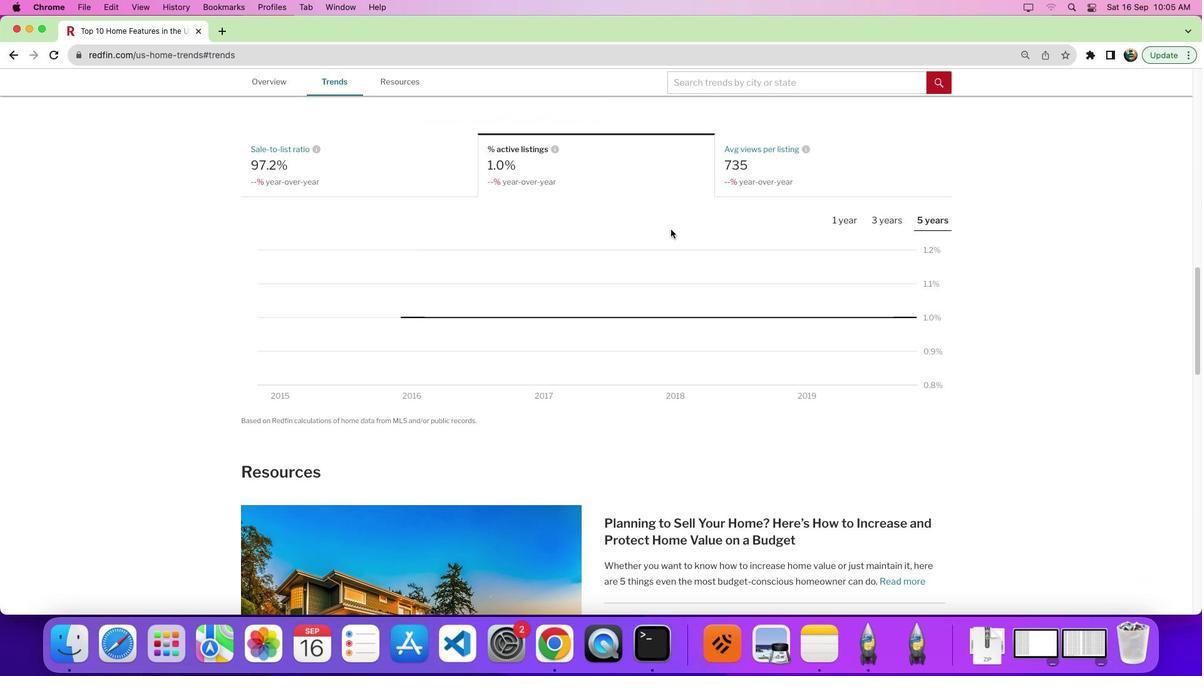 
